 Task: Research Airbnb properties in Art Khwajah, Afghanistan from 9th December, 2023 to 16th December, 2023 for 2 adults, 1 child.2 bedrooms having 2 beds and 1 bathroom. Property type can be flat. Amenities needed is kitchen. Look for 4 properties as per requirement.
Action: Mouse moved to (508, 68)
Screenshot: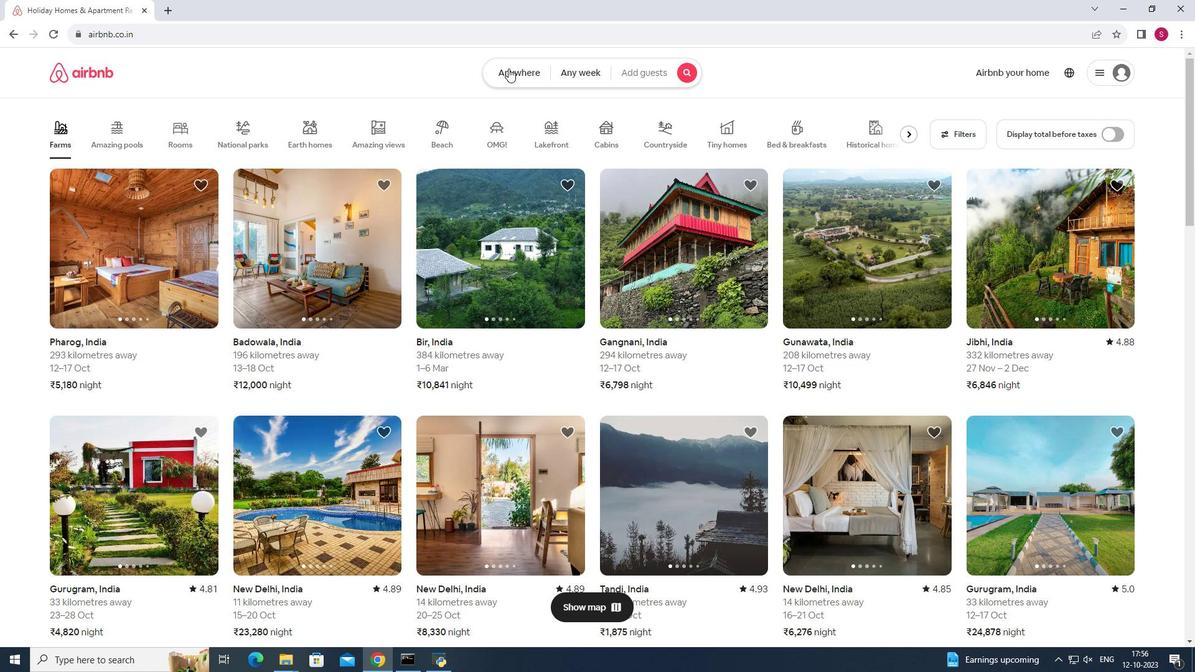 
Action: Mouse pressed left at (508, 68)
Screenshot: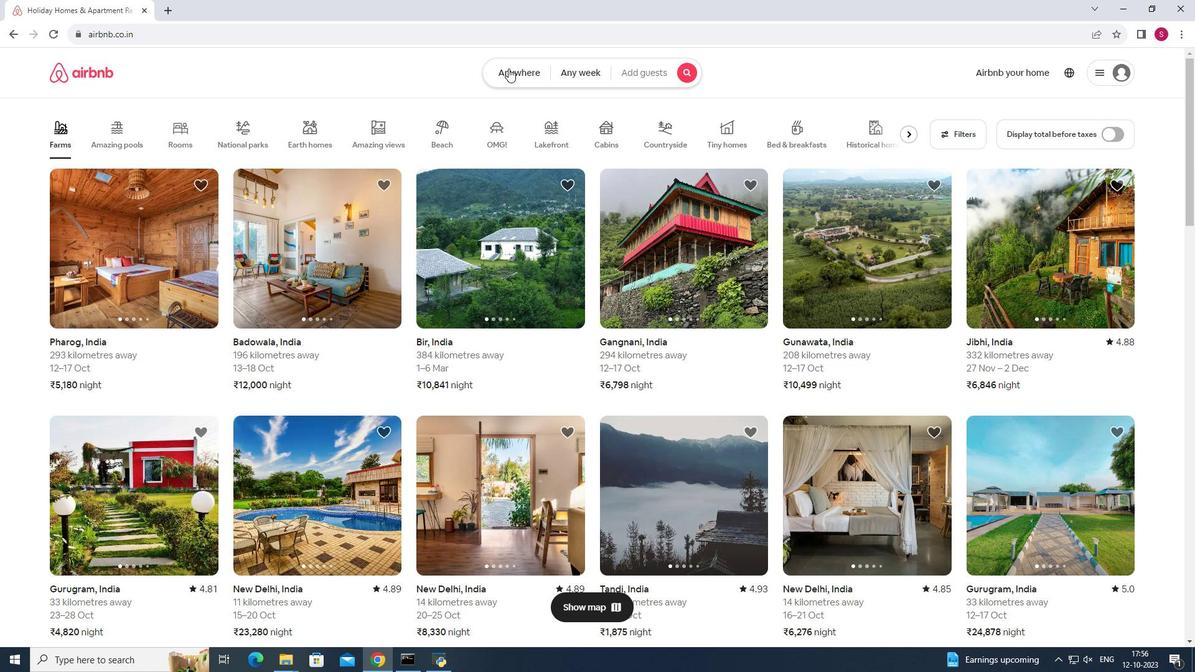 
Action: Mouse moved to (440, 113)
Screenshot: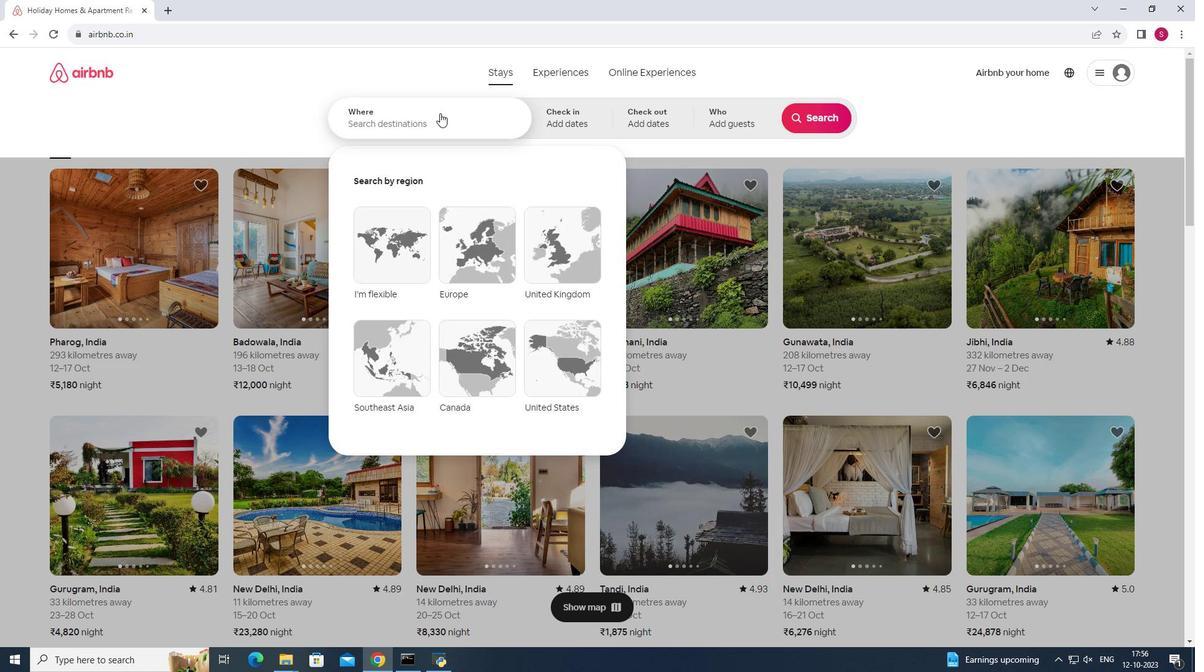 
Action: Mouse pressed left at (440, 113)
Screenshot: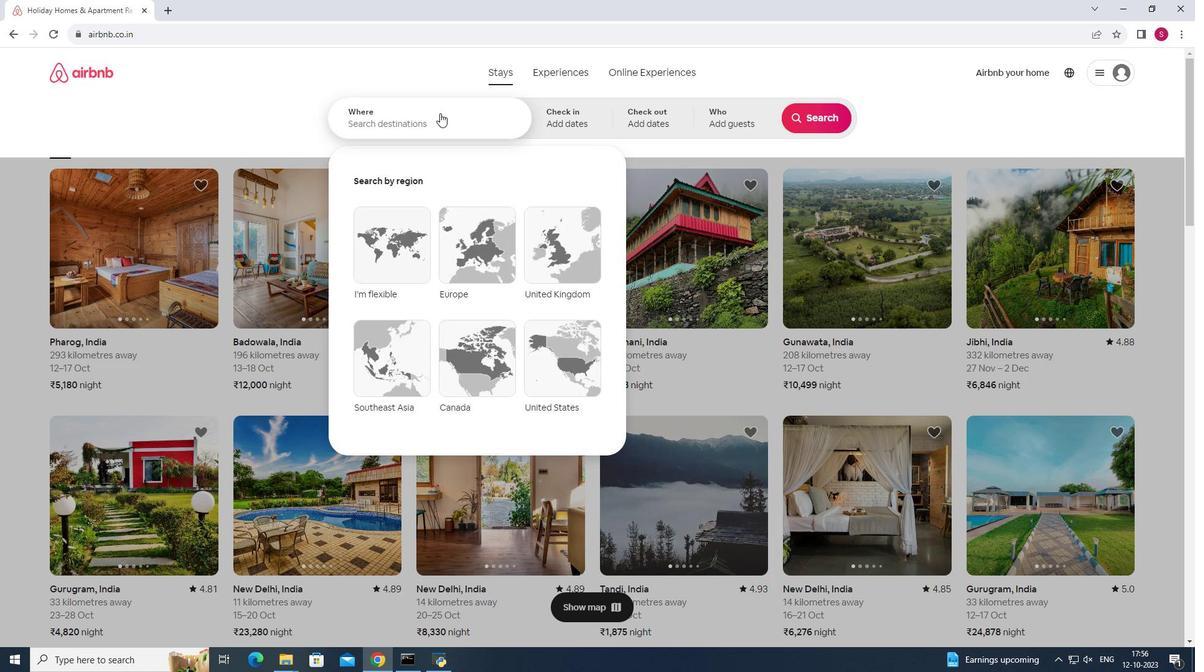 
Action: Mouse moved to (439, 115)
Screenshot: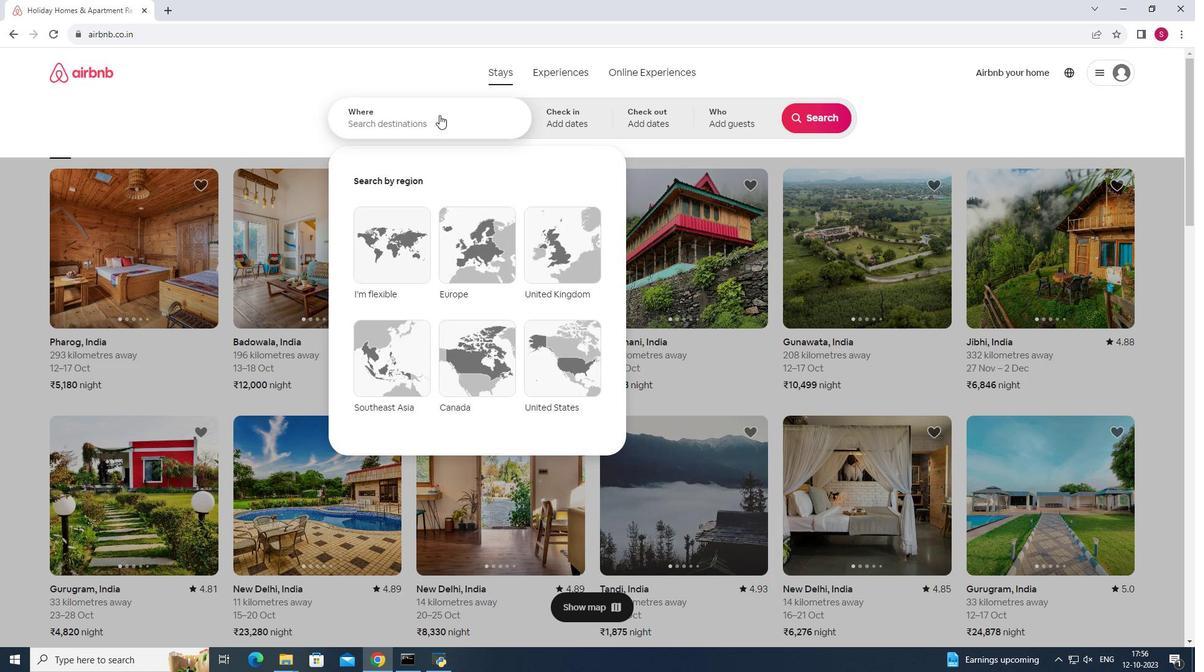 
Action: Key pressed <Key.shift><Key.shift><Key.shift><Key.shift><Key.shift><Key.shift>Art<Key.space><Key.shift>Khwajah,<Key.shift><Key.space>Af<Key.backspace>g<Key.backspace>fghanistan<Key.enter>
Screenshot: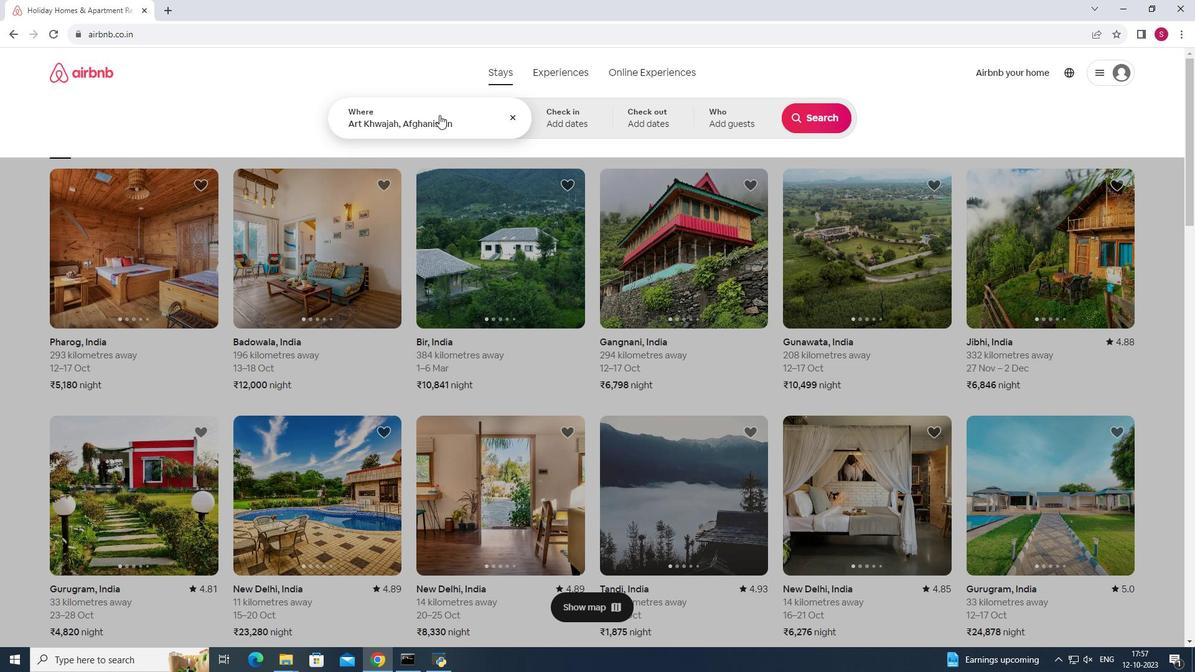 
Action: Mouse moved to (821, 222)
Screenshot: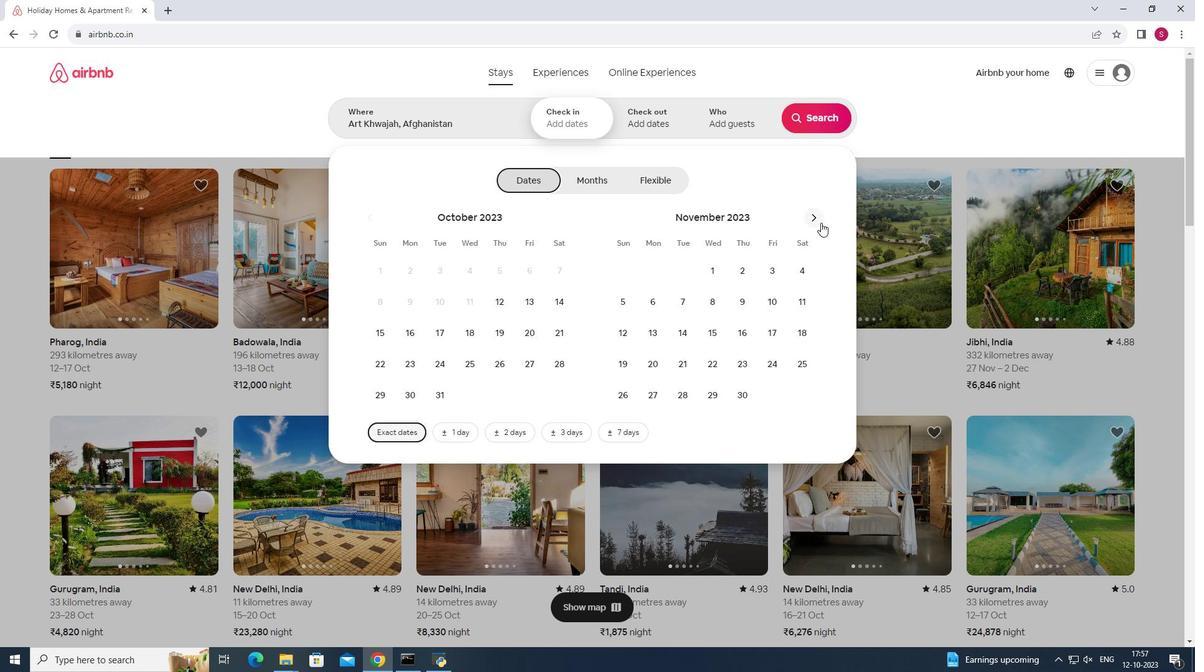 
Action: Mouse pressed left at (821, 222)
Screenshot: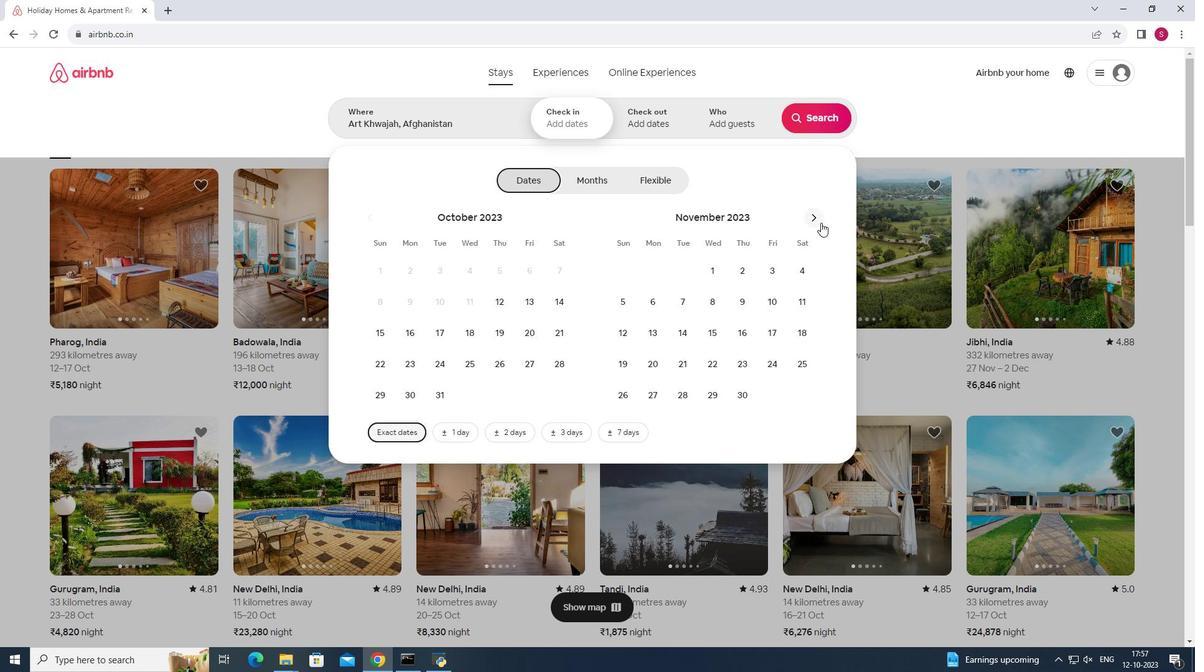 
Action: Mouse moved to (804, 308)
Screenshot: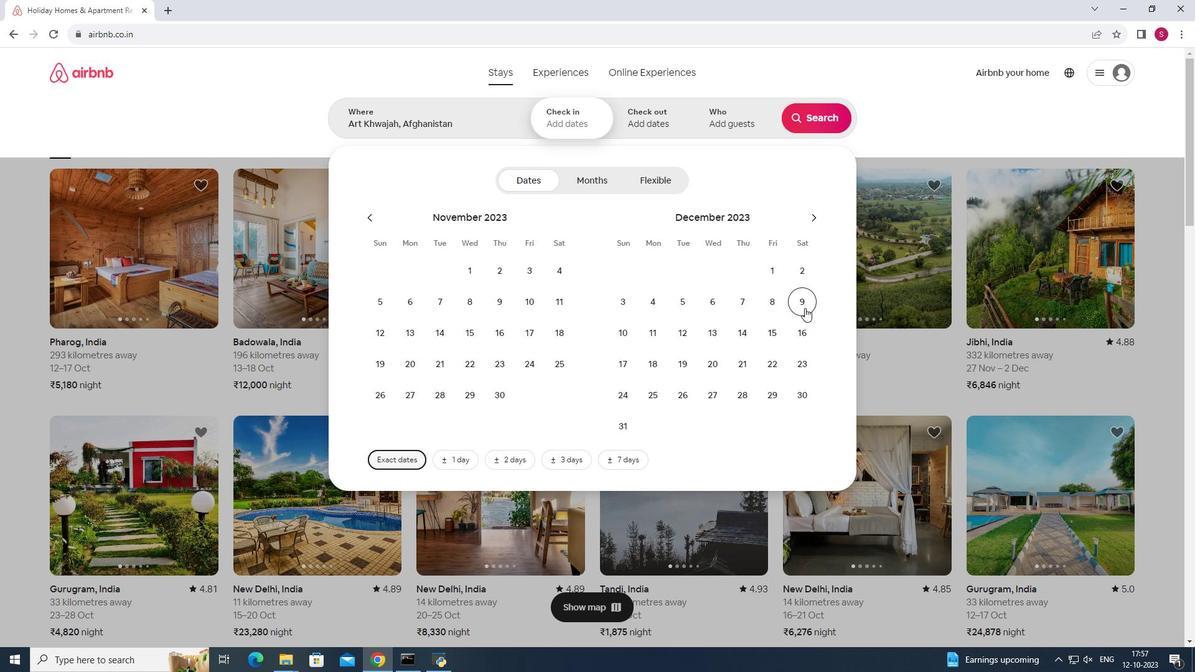 
Action: Mouse pressed left at (804, 308)
Screenshot: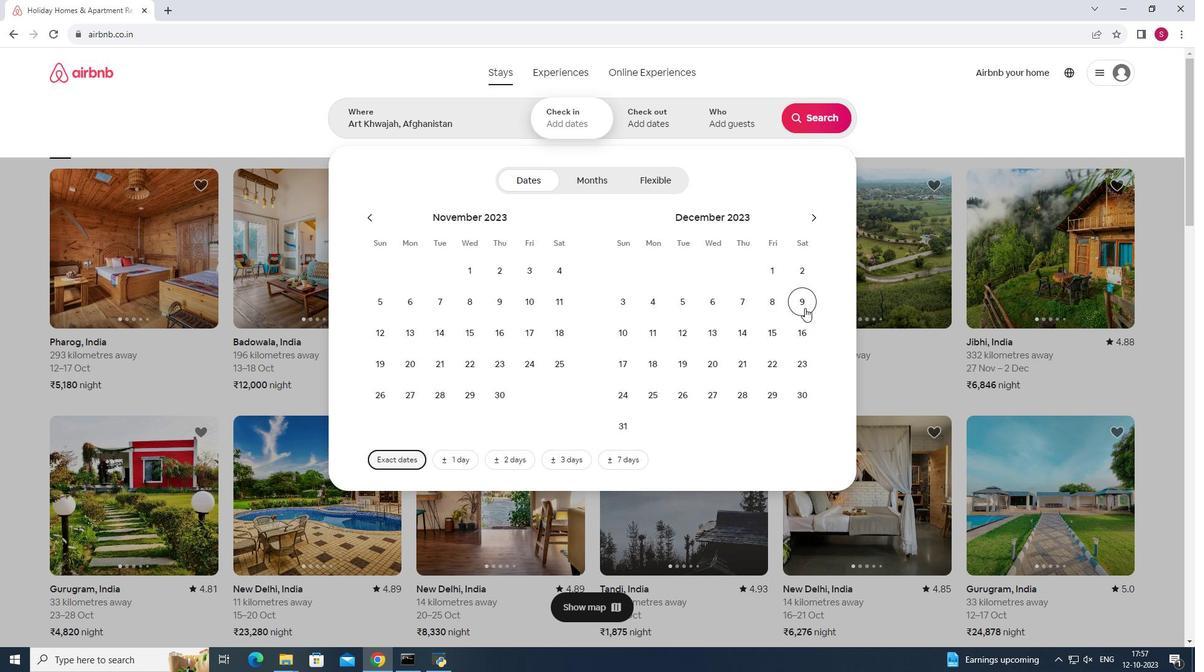 
Action: Mouse moved to (809, 336)
Screenshot: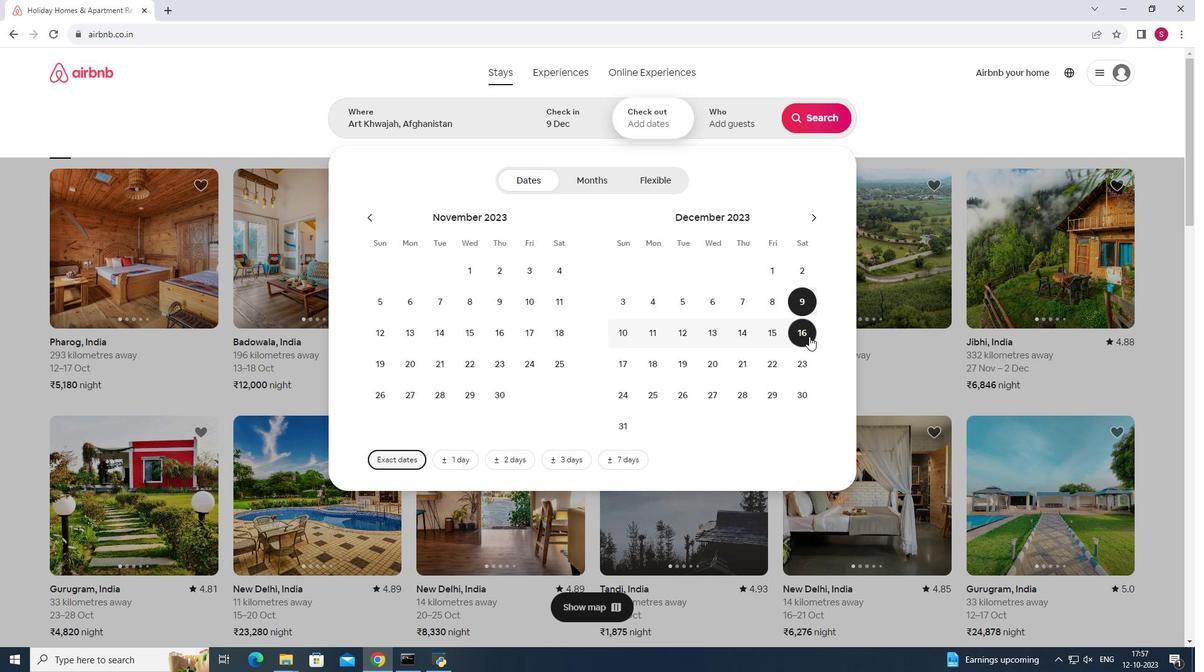 
Action: Mouse pressed left at (809, 336)
Screenshot: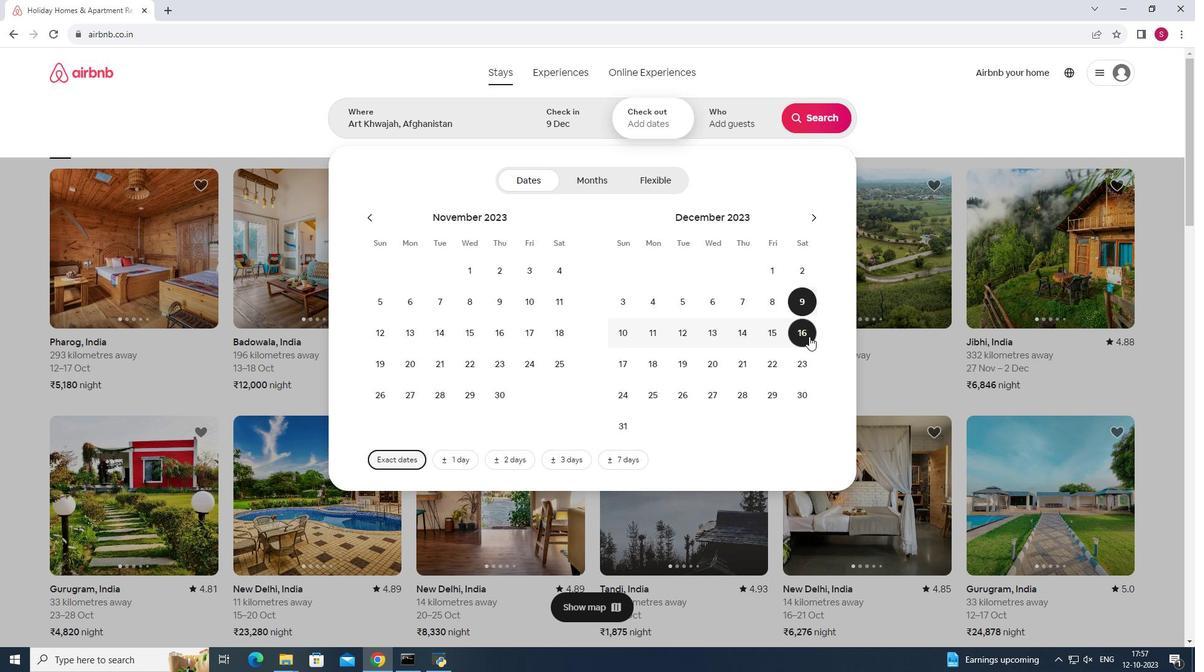 
Action: Mouse moved to (735, 113)
Screenshot: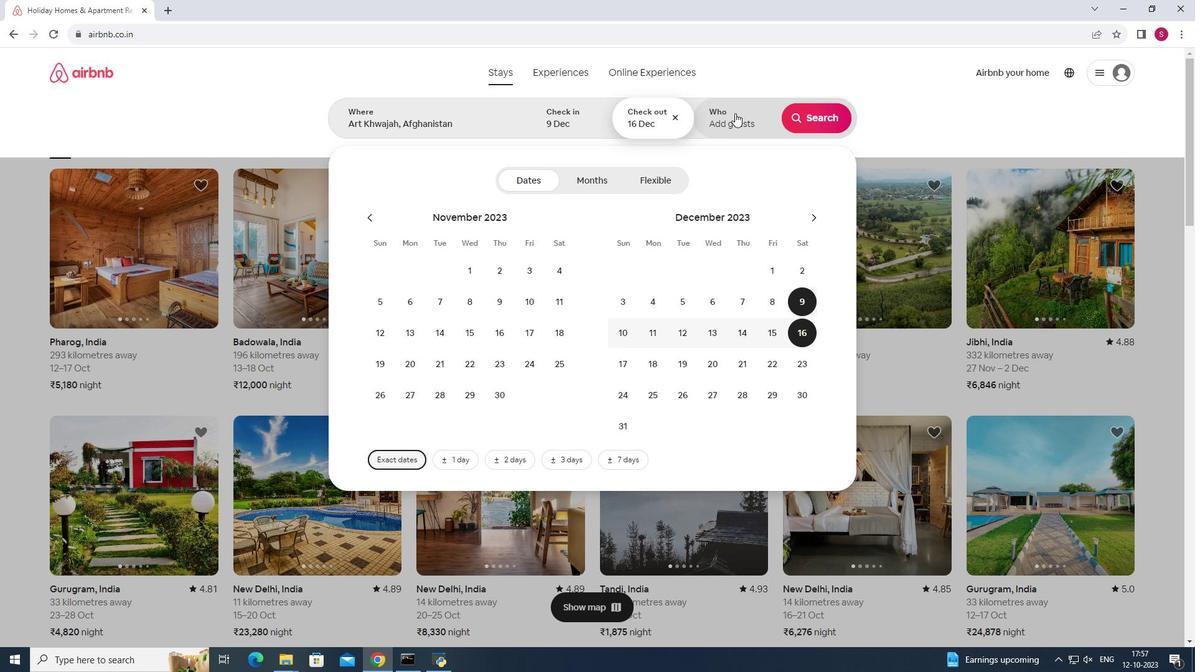 
Action: Mouse pressed left at (735, 113)
Screenshot: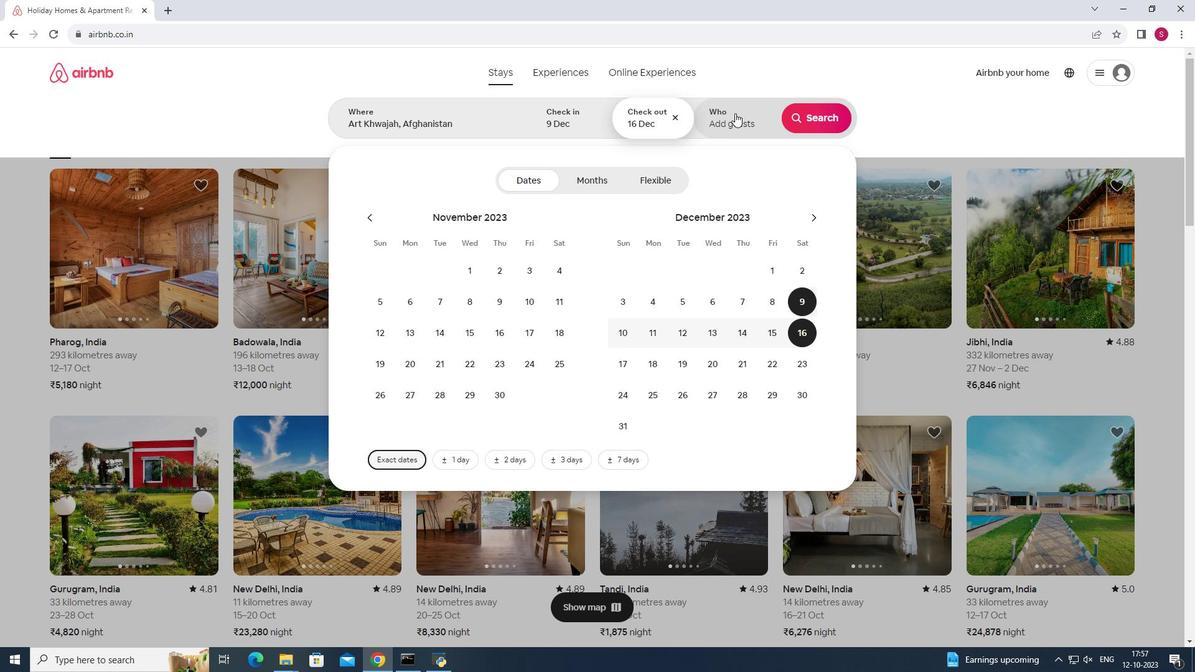 
Action: Mouse moved to (820, 181)
Screenshot: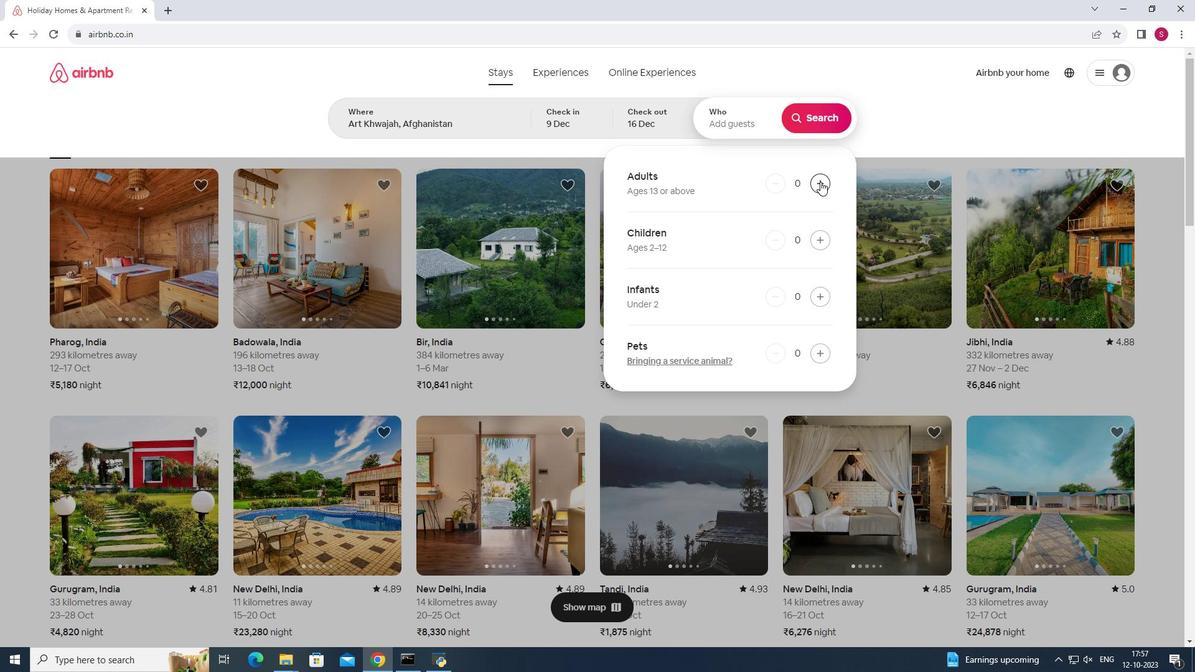 
Action: Mouse pressed left at (820, 181)
Screenshot: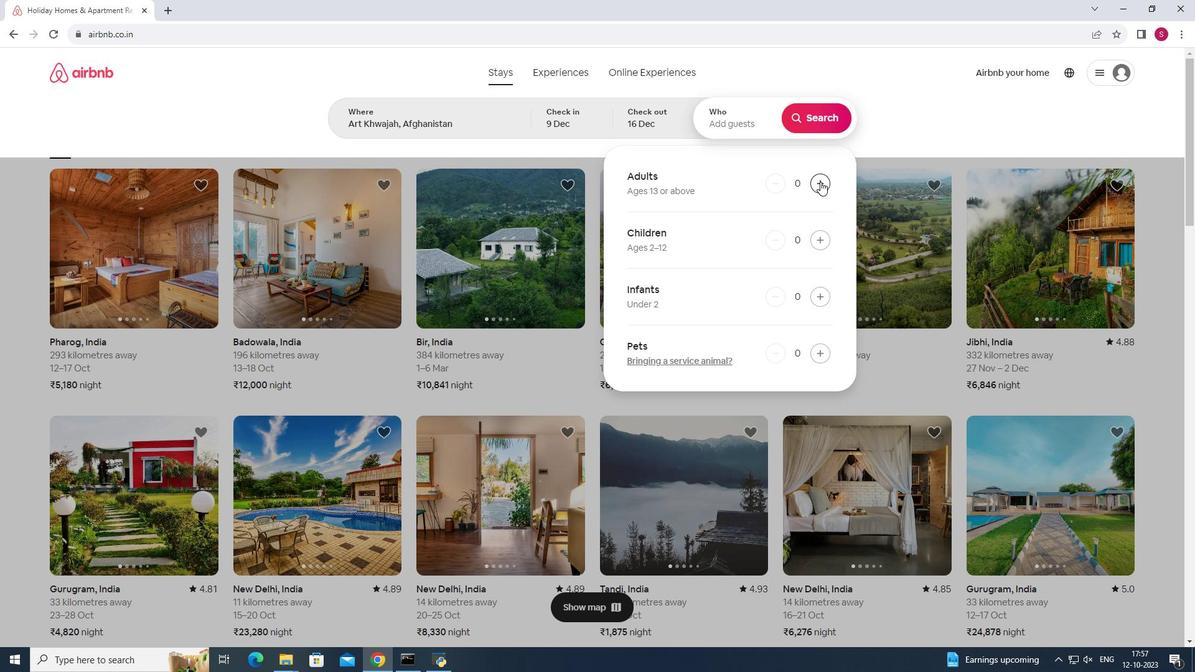 
Action: Mouse pressed left at (820, 181)
Screenshot: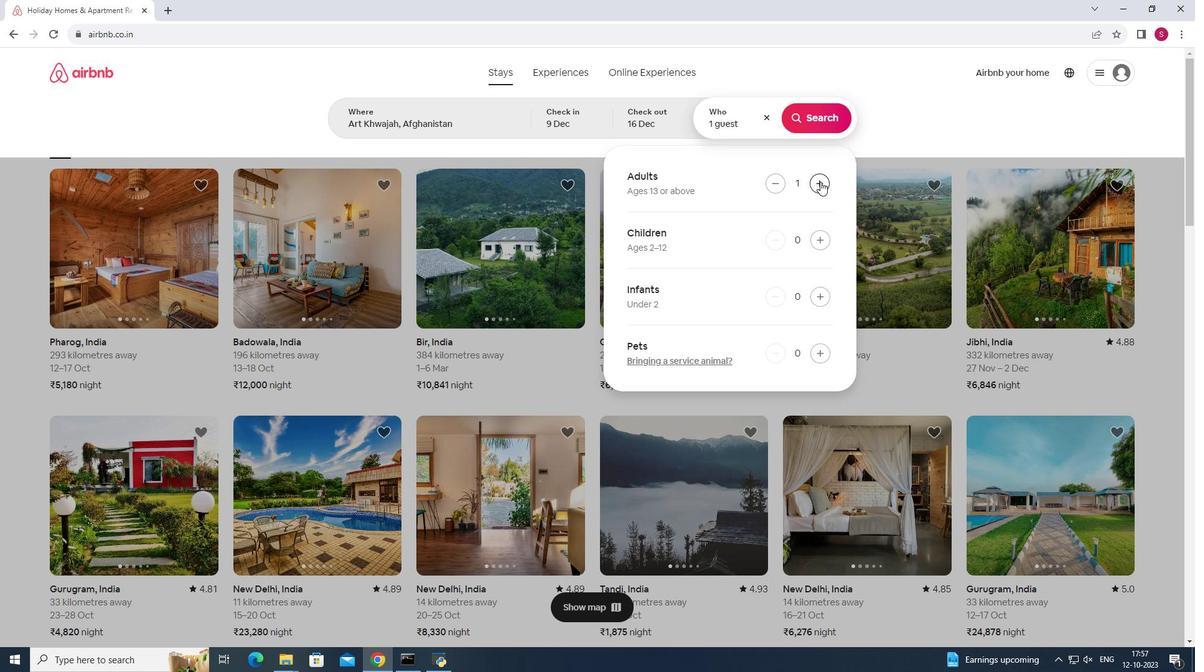 
Action: Mouse moved to (819, 242)
Screenshot: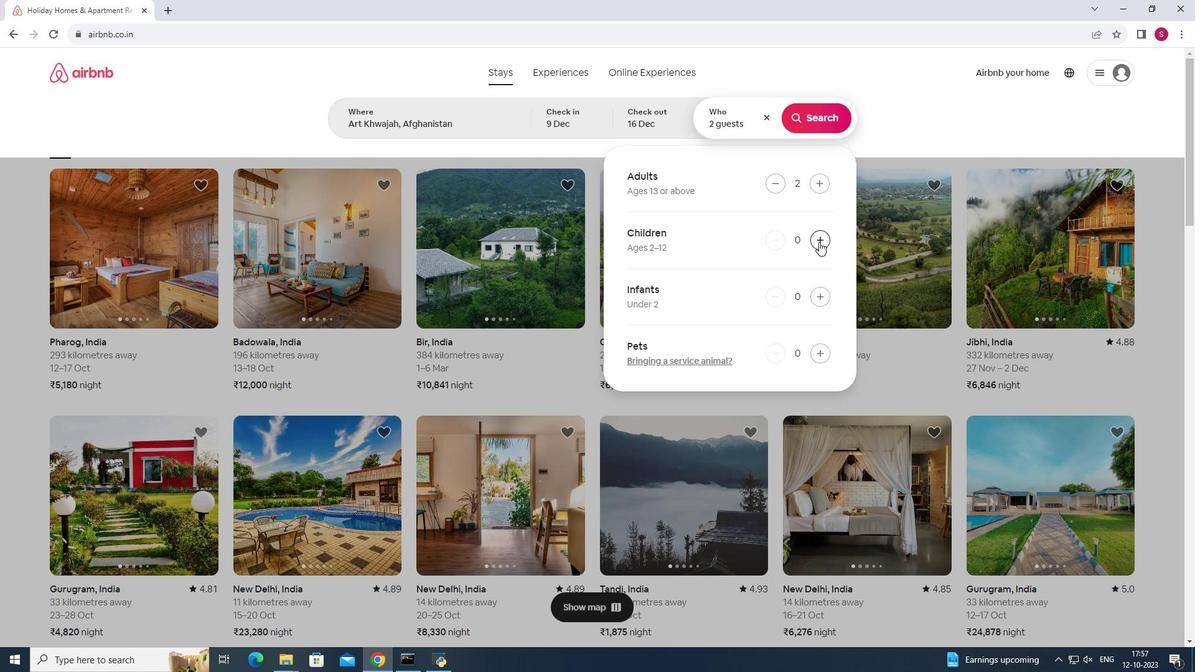 
Action: Mouse pressed left at (819, 242)
Screenshot: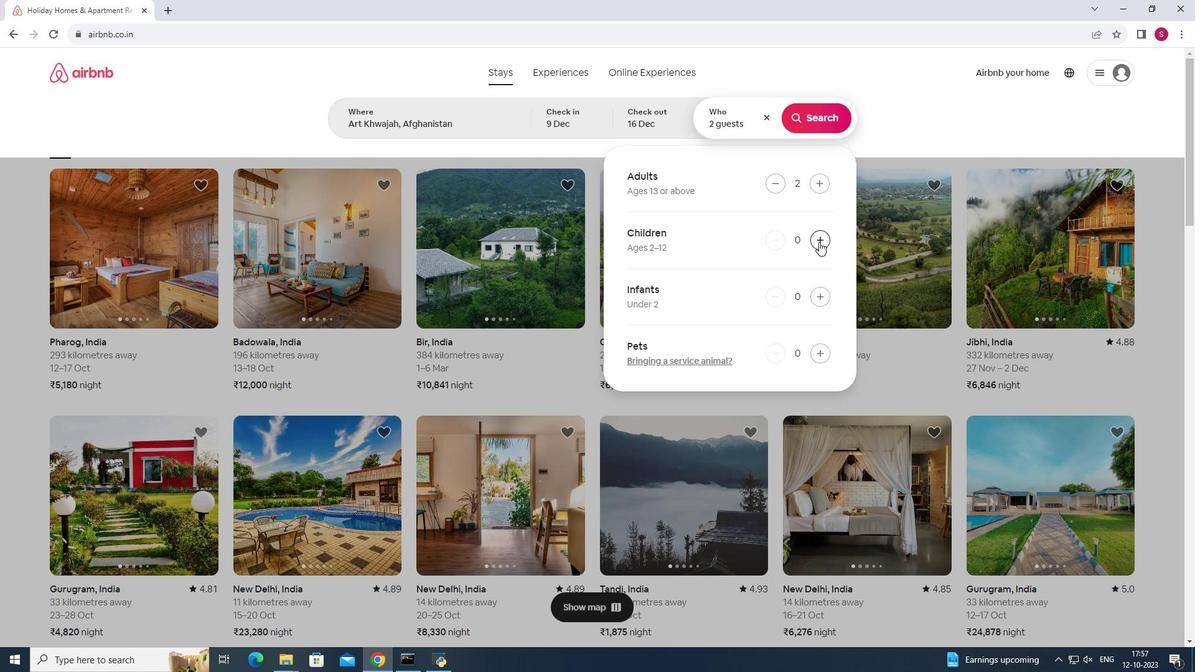 
Action: Mouse moved to (833, 124)
Screenshot: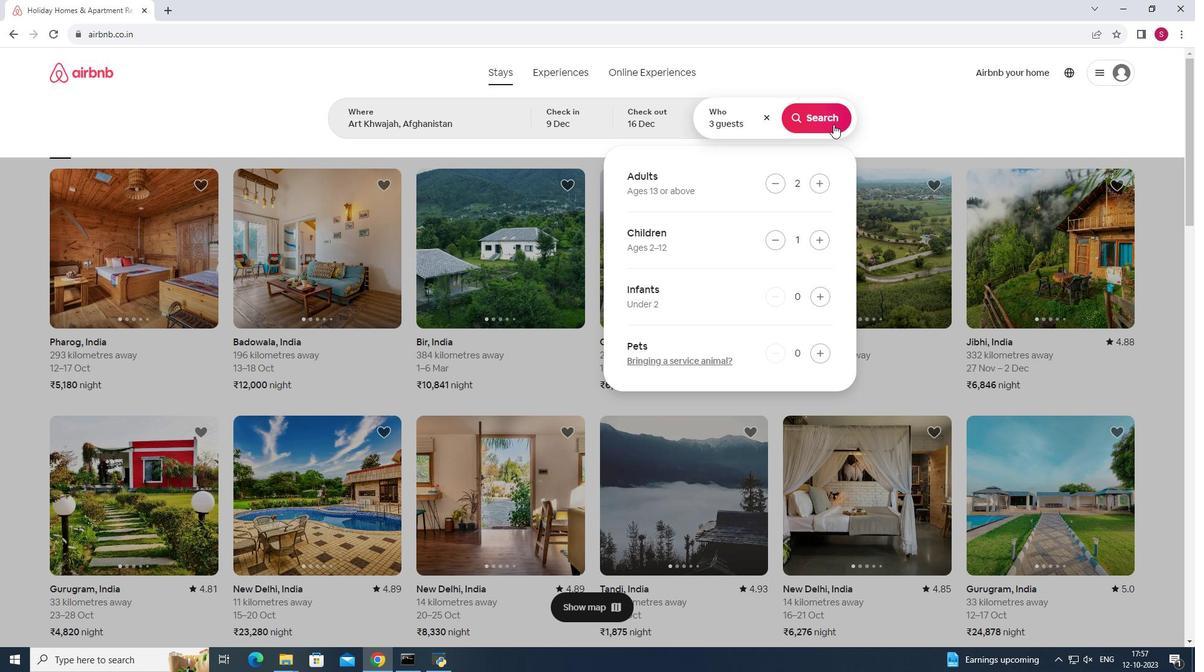 
Action: Mouse pressed left at (833, 124)
Screenshot: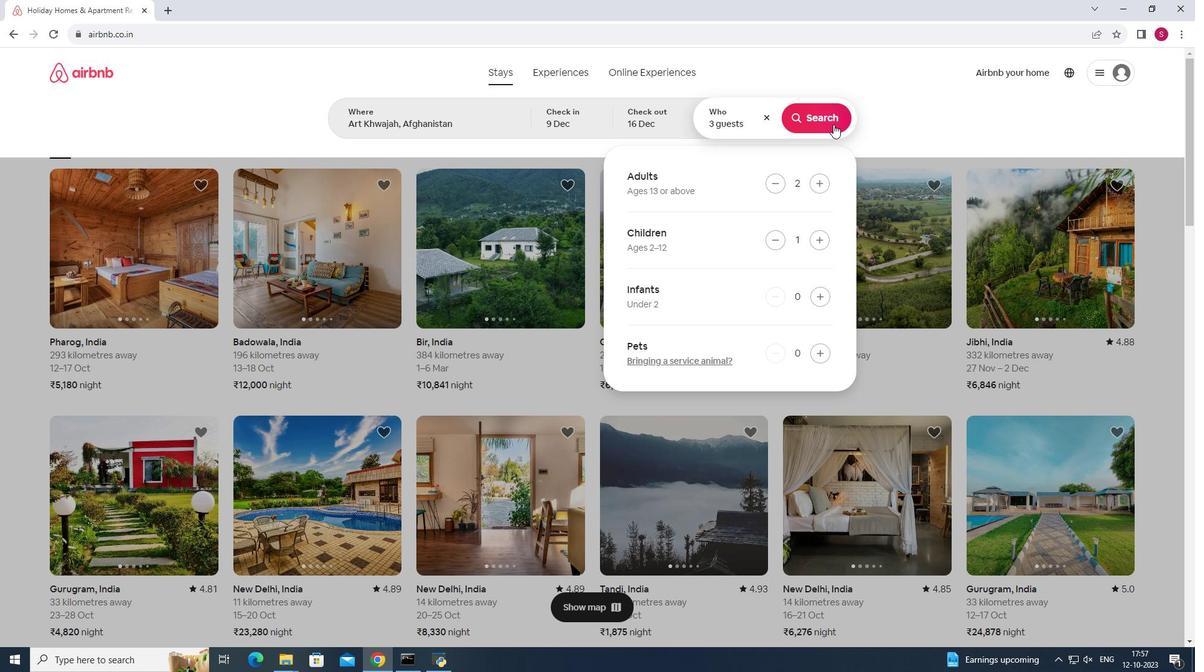
Action: Mouse moved to (989, 126)
Screenshot: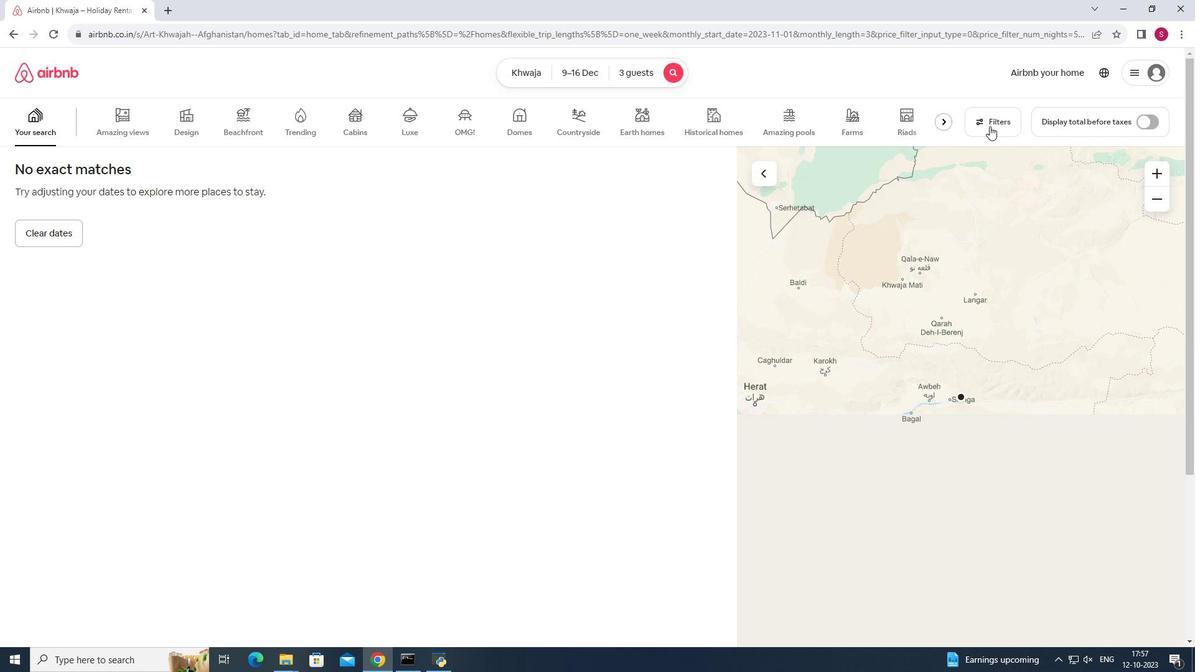 
Action: Mouse pressed left at (989, 126)
Screenshot: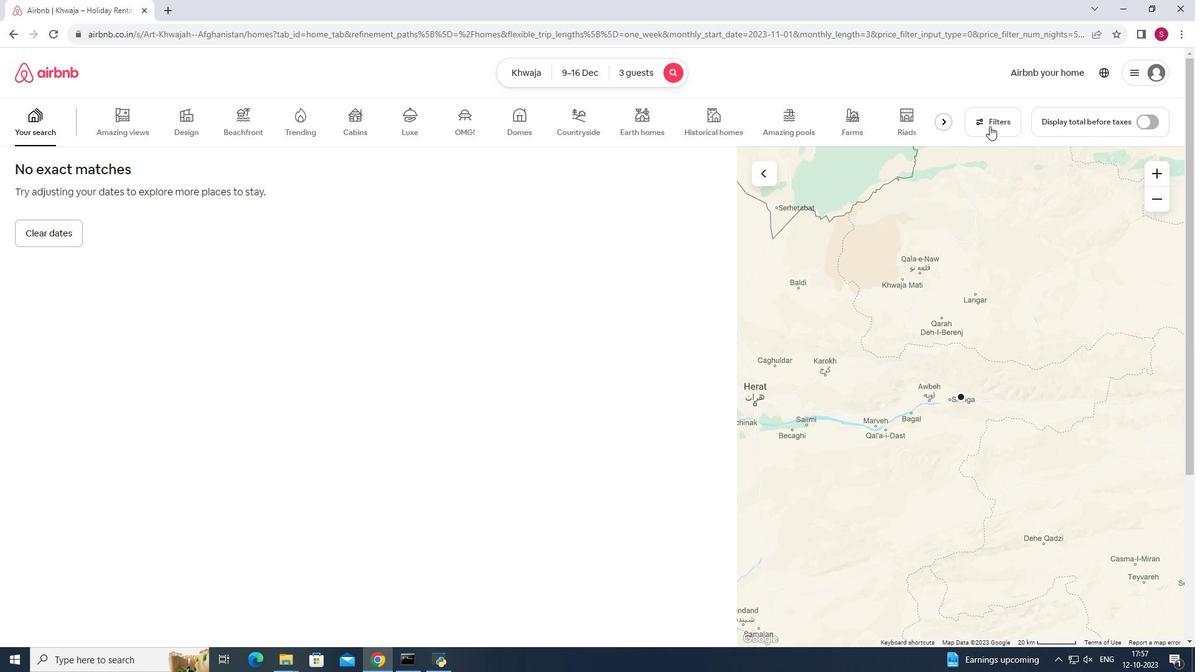 
Action: Mouse moved to (643, 305)
Screenshot: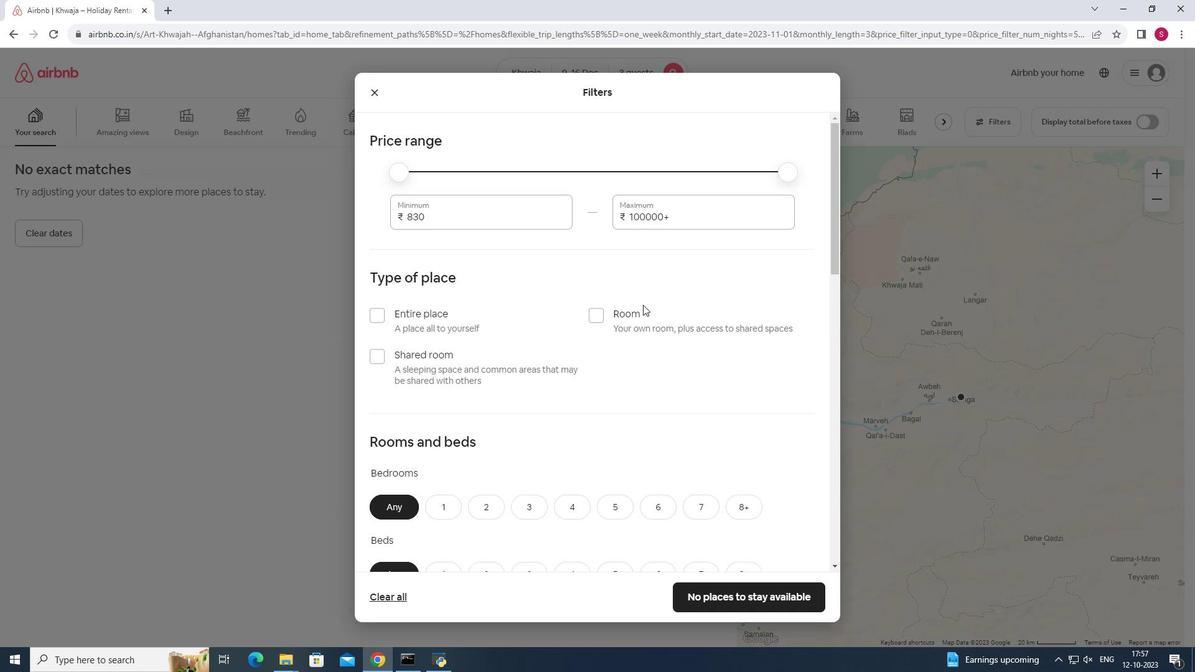 
Action: Mouse scrolled (643, 304) with delta (0, 0)
Screenshot: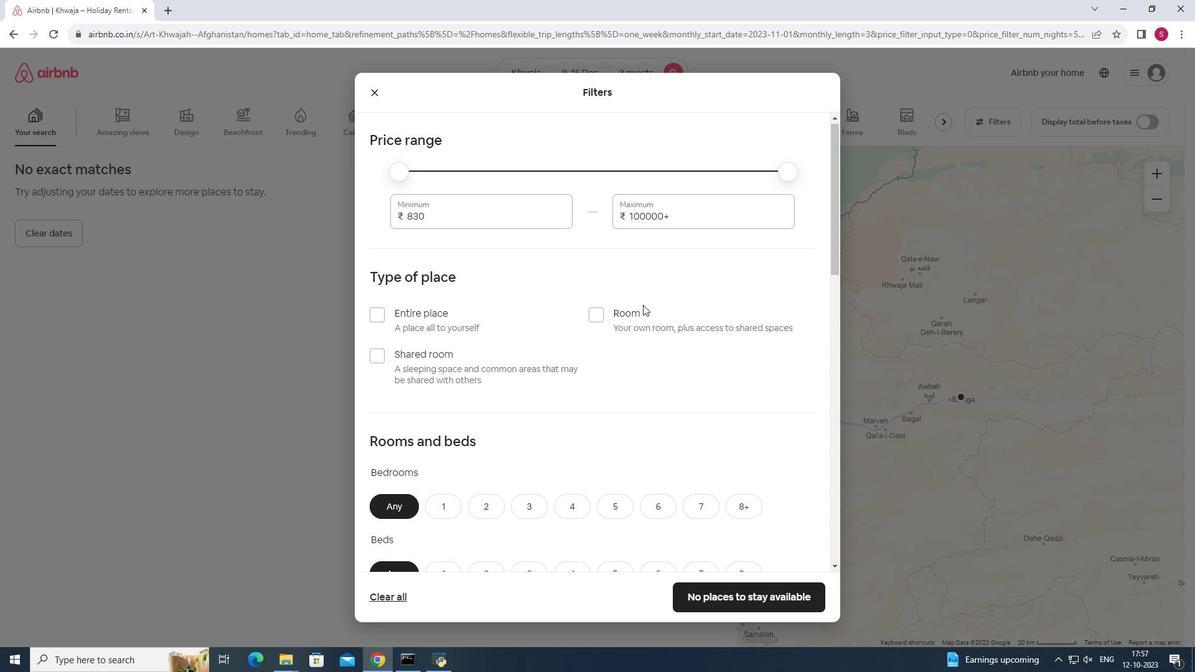 
Action: Mouse scrolled (643, 304) with delta (0, 0)
Screenshot: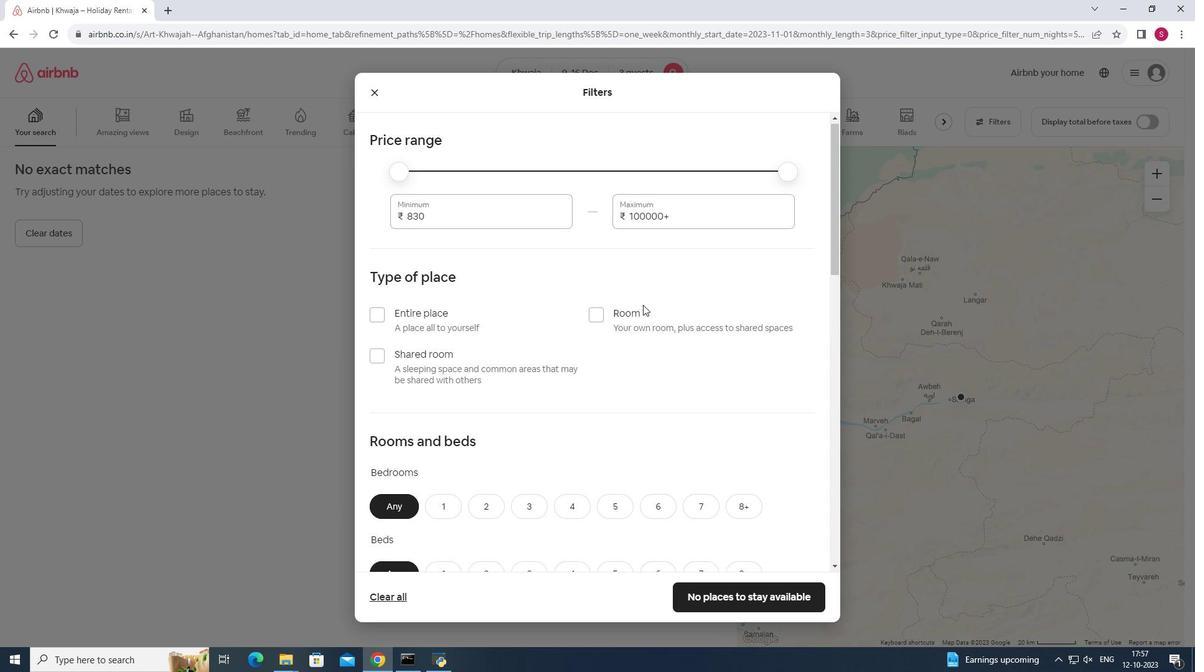 
Action: Mouse scrolled (643, 304) with delta (0, 0)
Screenshot: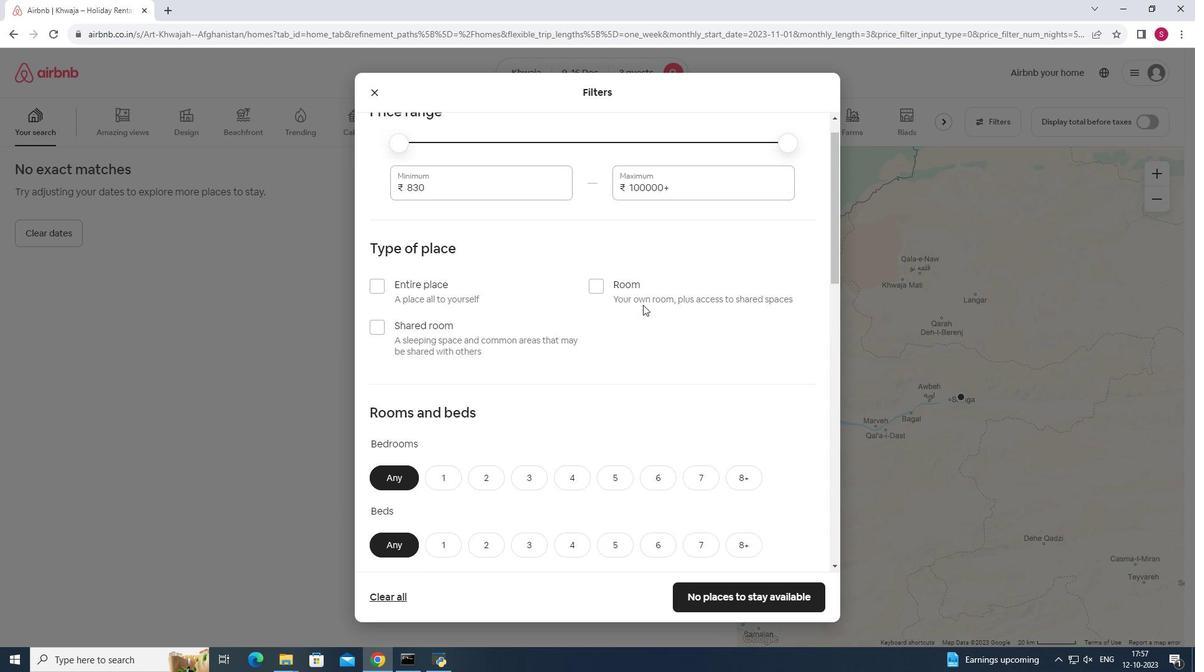 
Action: Mouse scrolled (643, 304) with delta (0, 0)
Screenshot: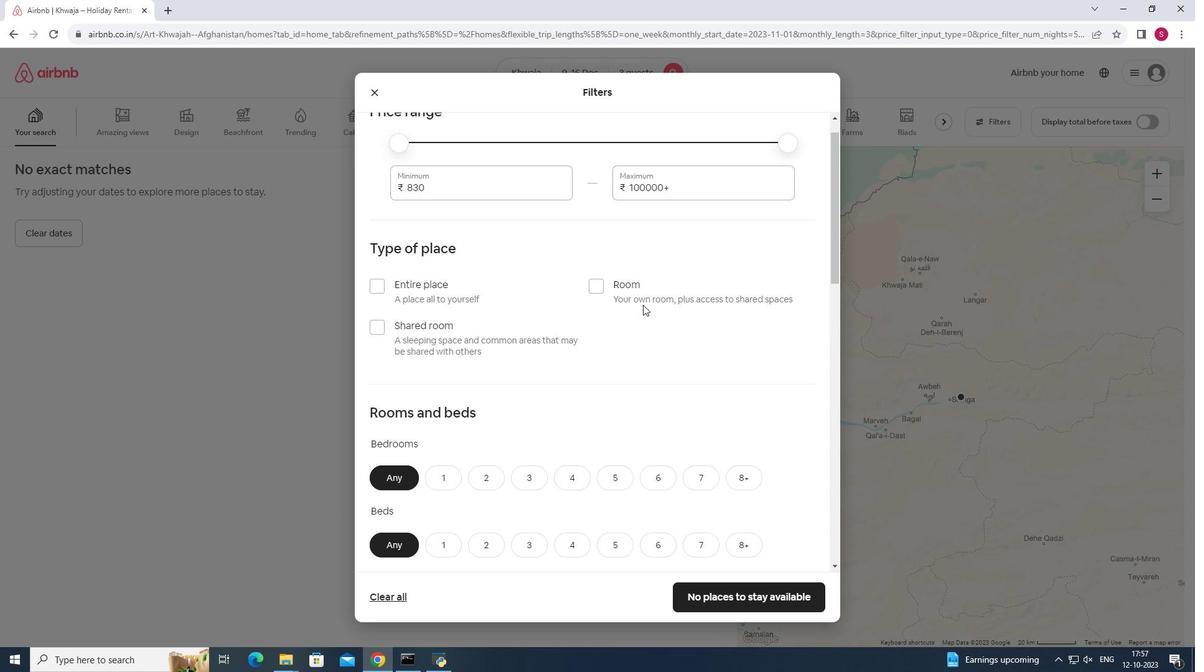 
Action: Mouse scrolled (643, 304) with delta (0, 0)
Screenshot: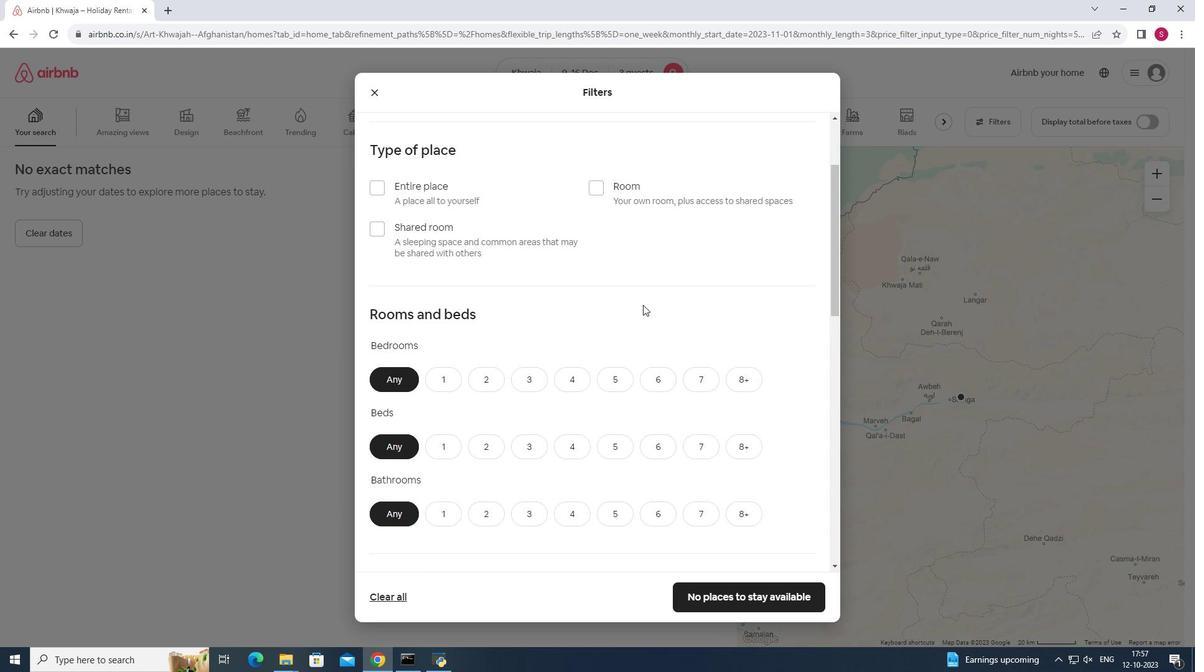 
Action: Mouse moved to (482, 198)
Screenshot: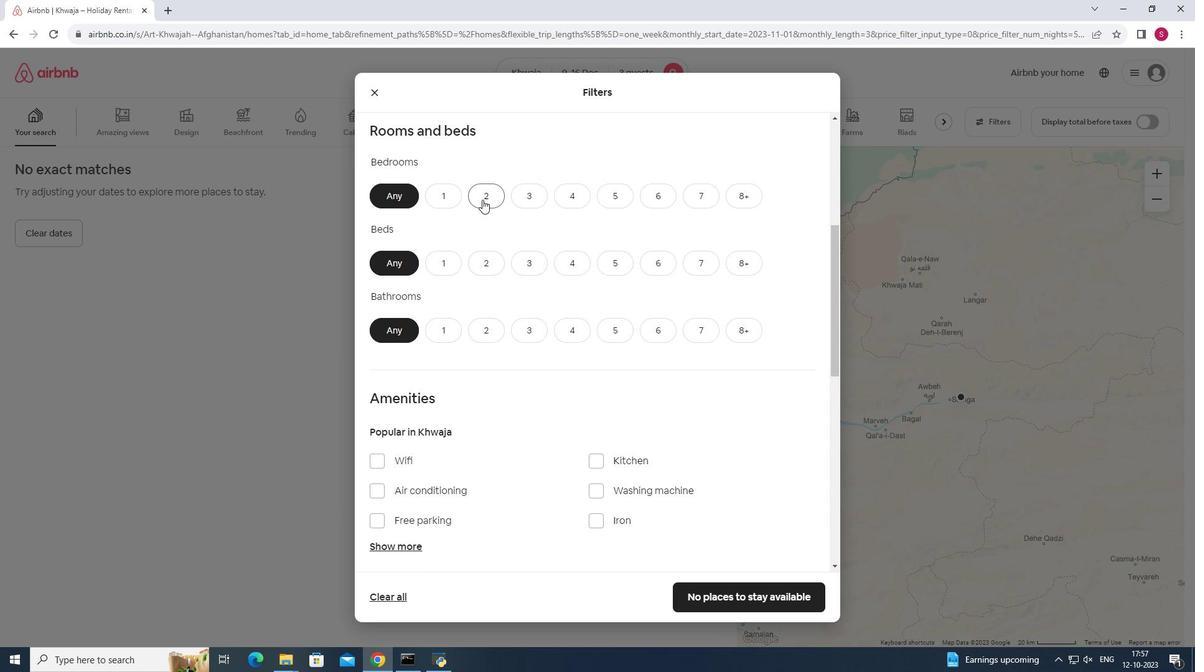
Action: Mouse pressed left at (482, 198)
Screenshot: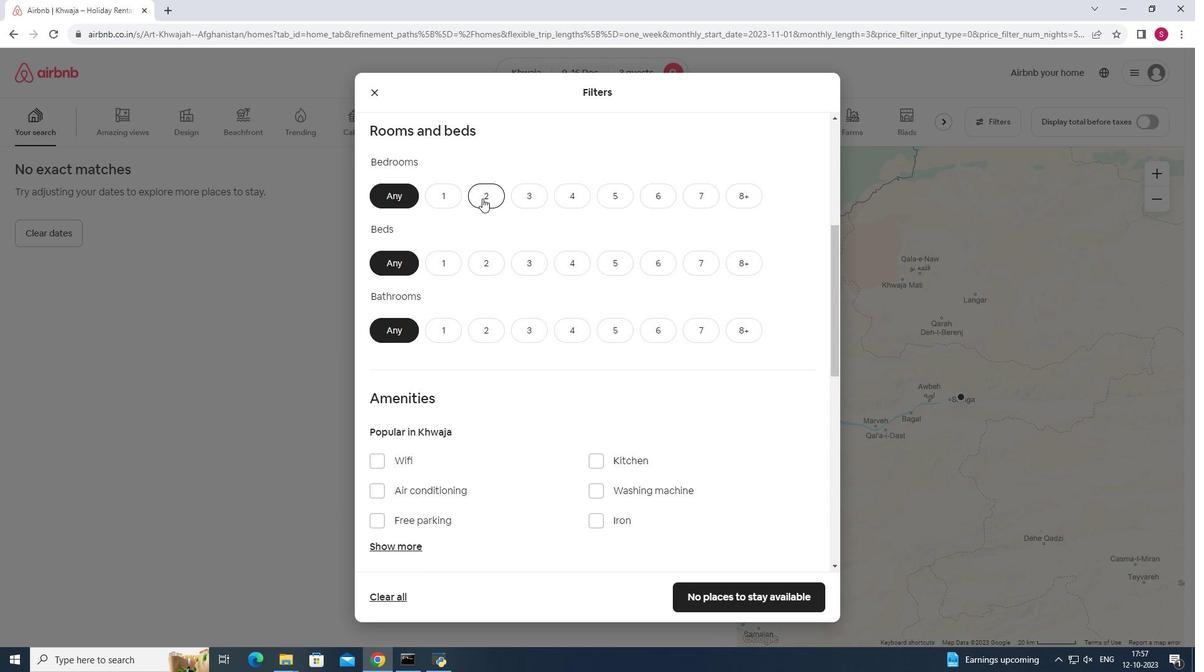 
Action: Mouse moved to (489, 263)
Screenshot: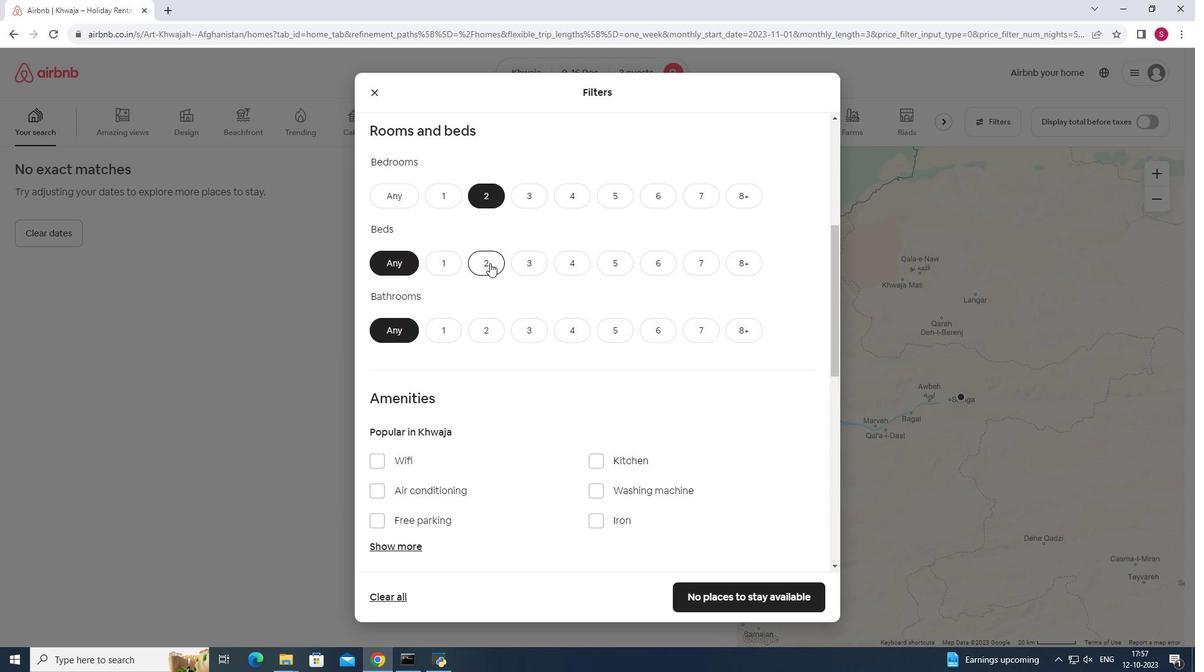 
Action: Mouse pressed left at (489, 263)
Screenshot: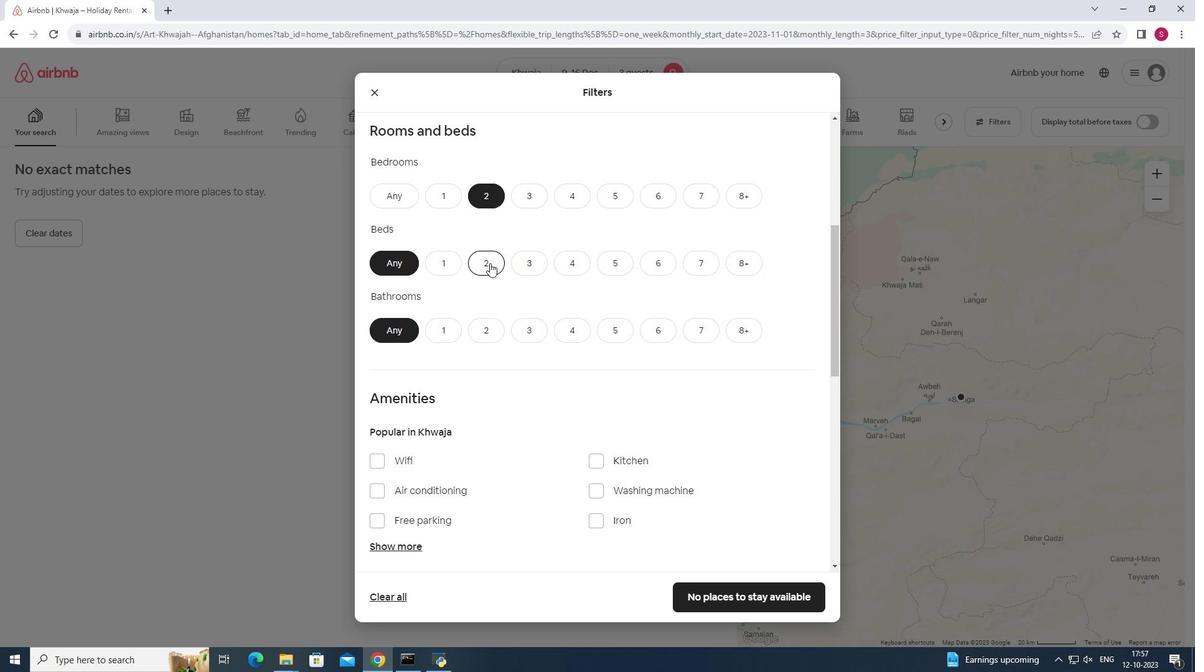 
Action: Mouse moved to (453, 335)
Screenshot: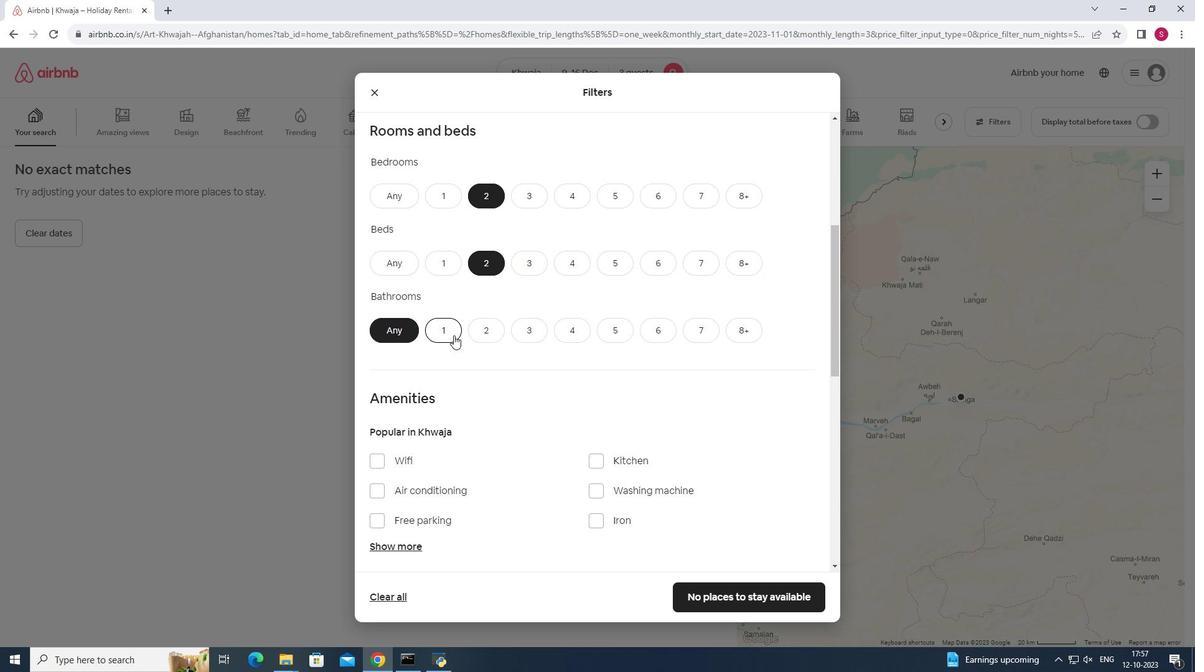 
Action: Mouse pressed left at (453, 335)
Screenshot: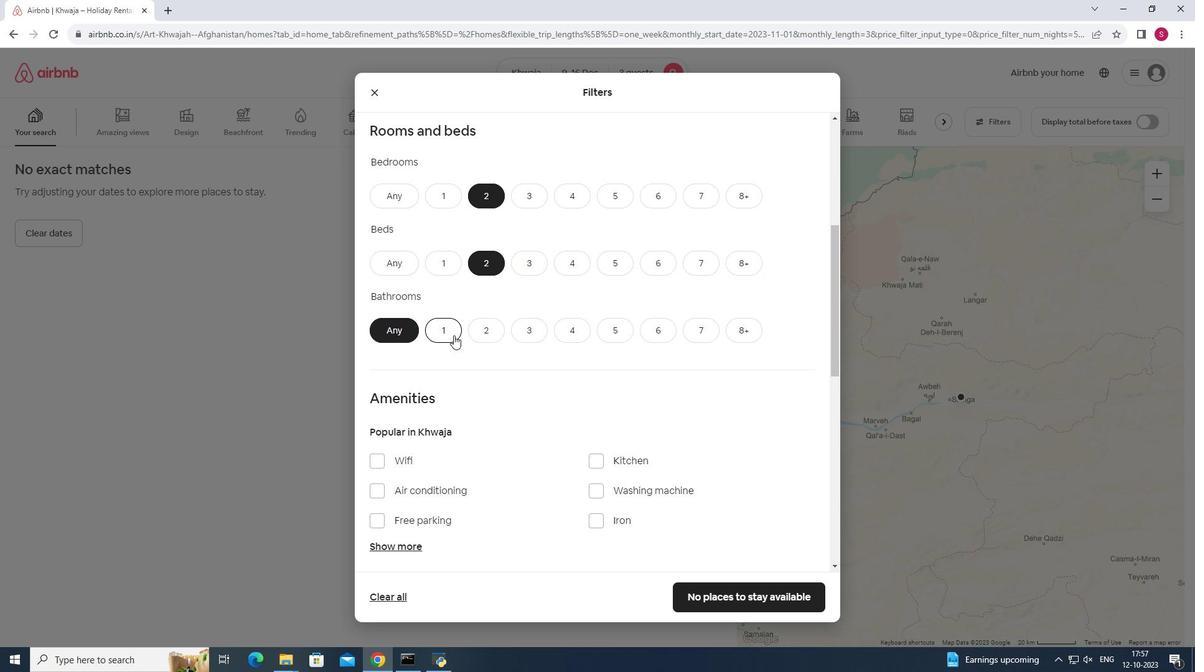
Action: Mouse moved to (457, 333)
Screenshot: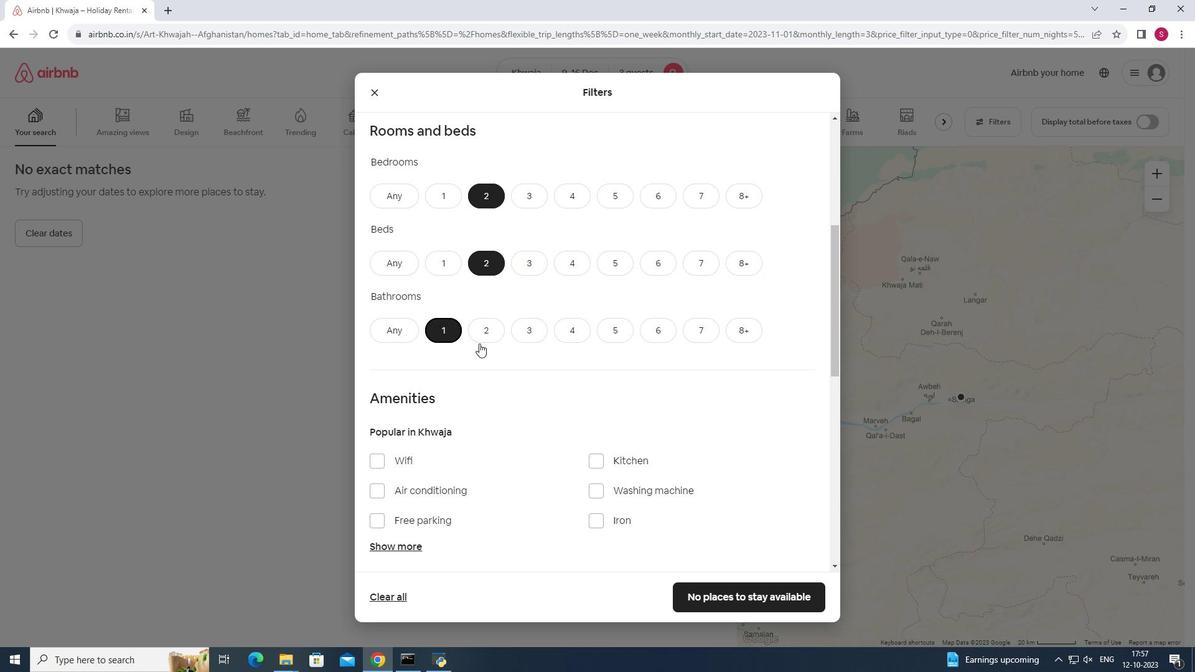 
Action: Mouse pressed left at (457, 333)
Screenshot: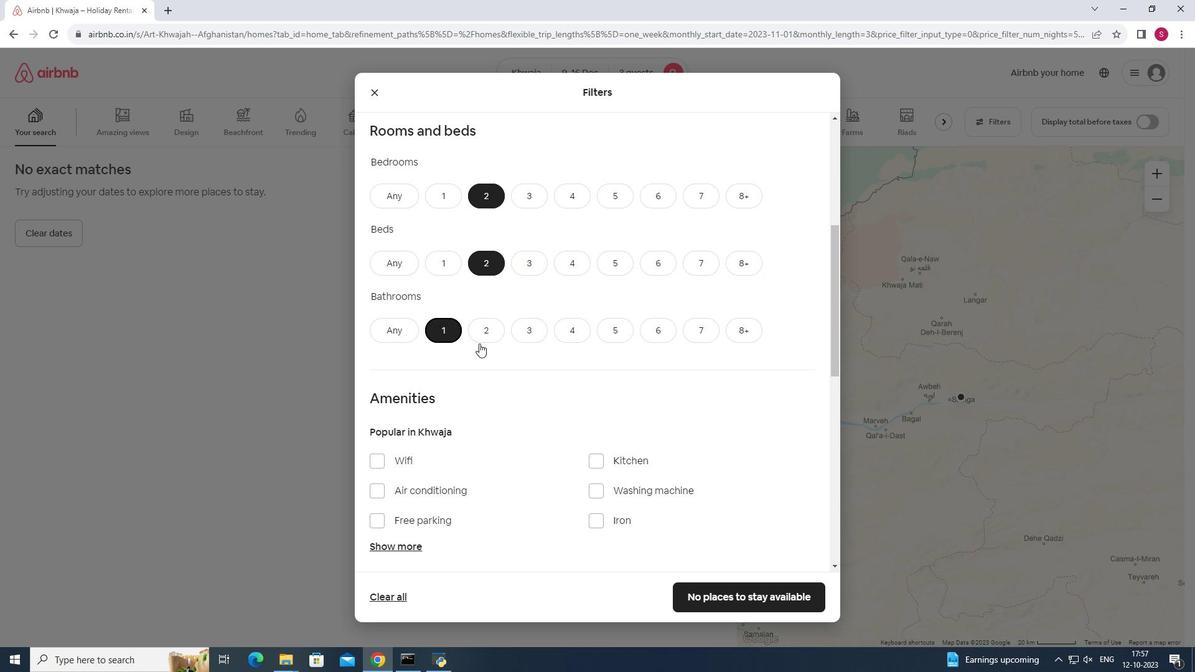 
Action: Mouse moved to (614, 383)
Screenshot: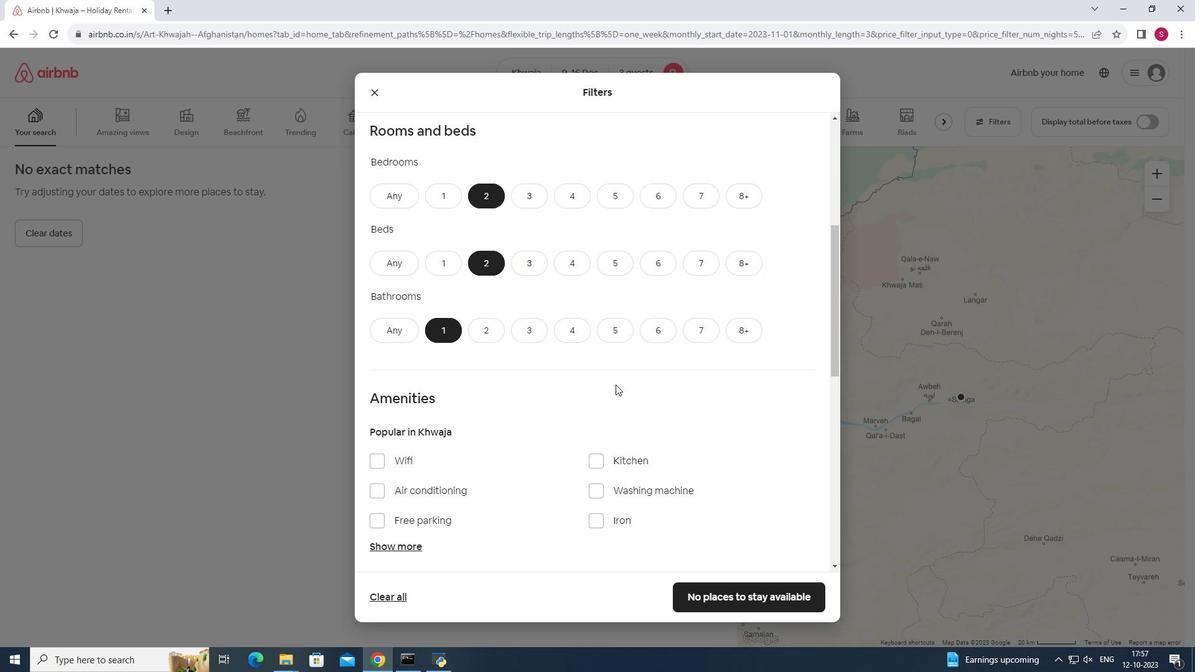 
Action: Mouse scrolled (614, 382) with delta (0, 0)
Screenshot: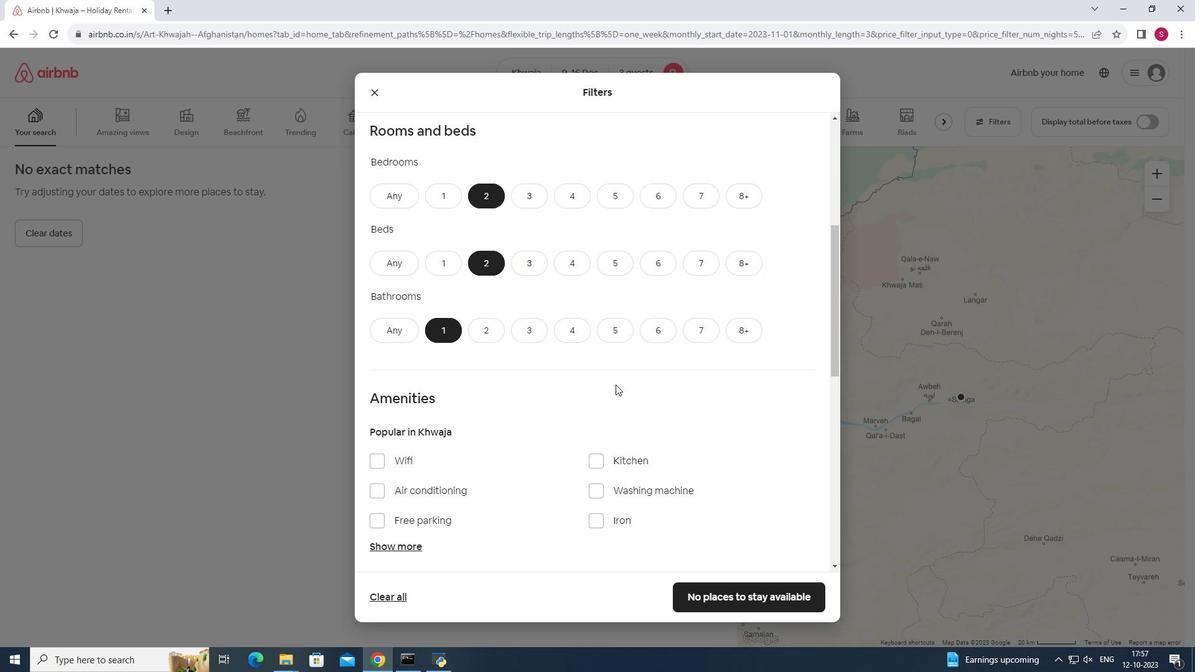 
Action: Mouse moved to (615, 384)
Screenshot: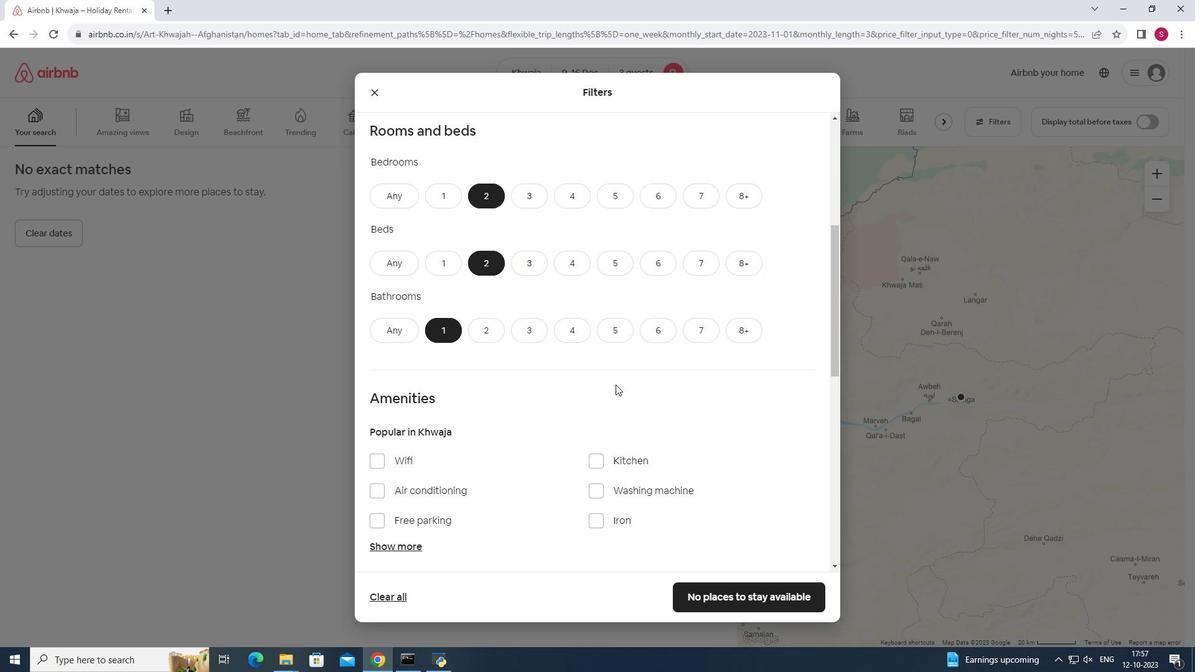 
Action: Mouse scrolled (615, 384) with delta (0, 0)
Screenshot: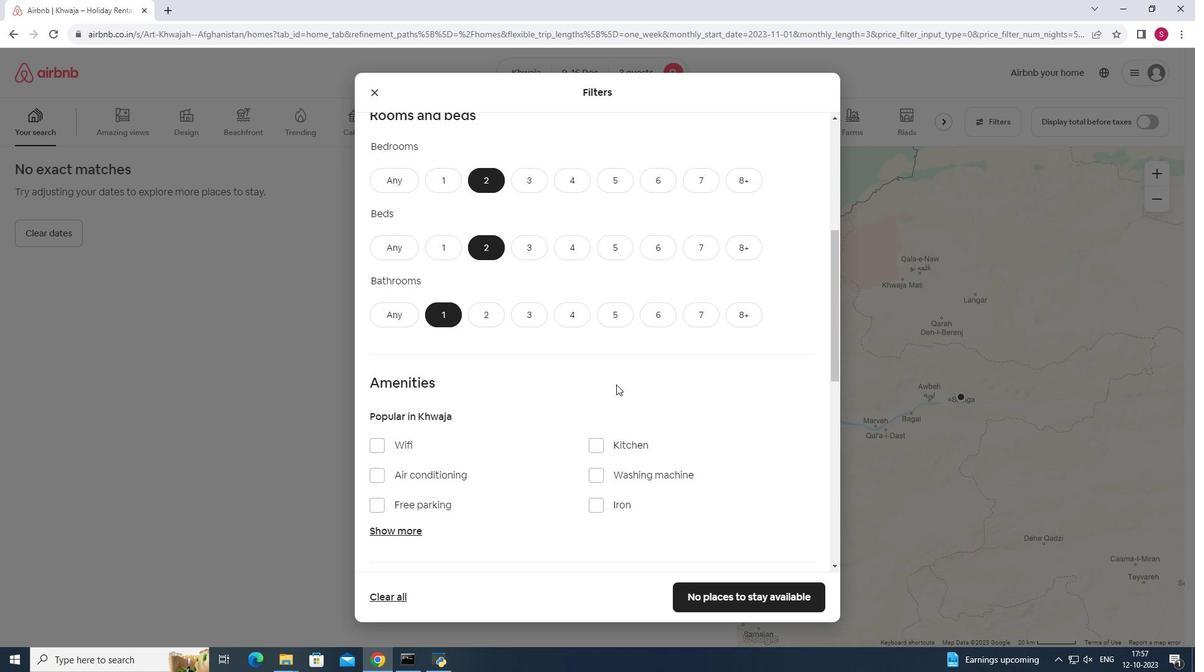 
Action: Mouse scrolled (615, 384) with delta (0, 0)
Screenshot: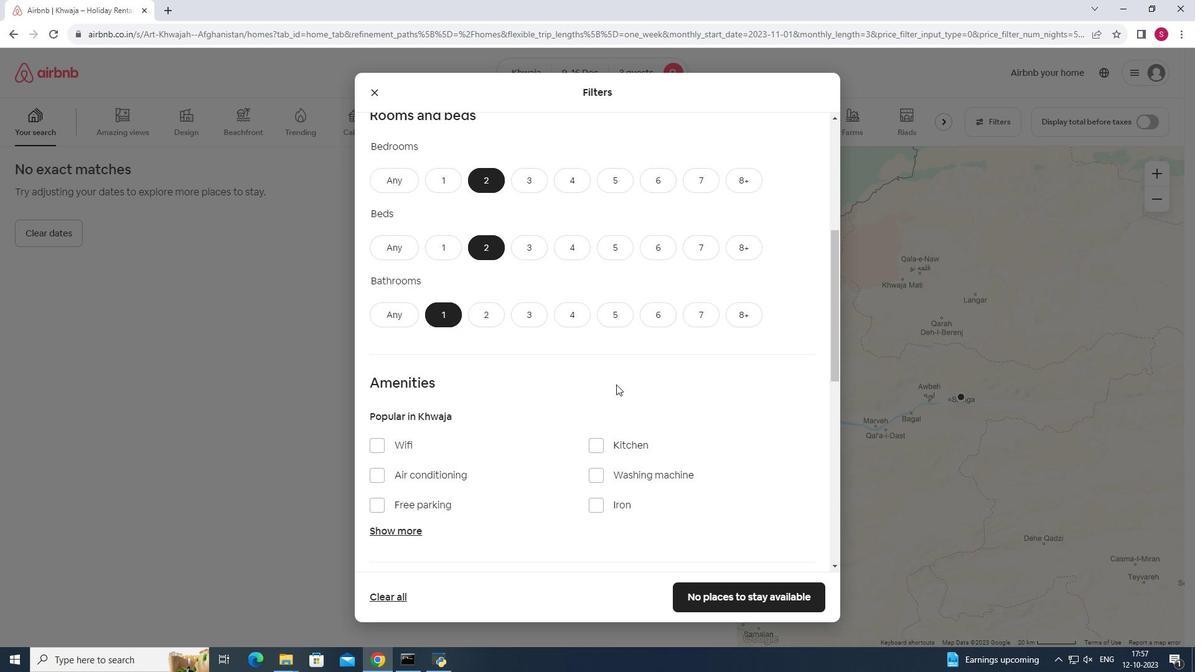 
Action: Mouse moved to (597, 273)
Screenshot: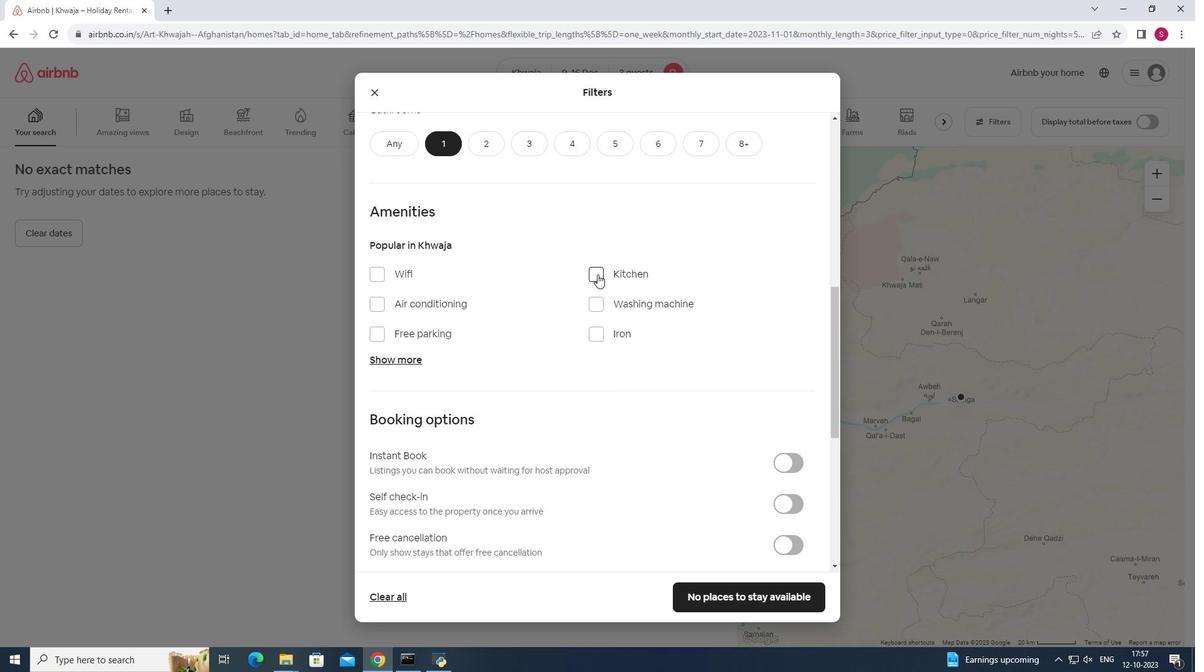 
Action: Mouse pressed left at (597, 273)
Screenshot: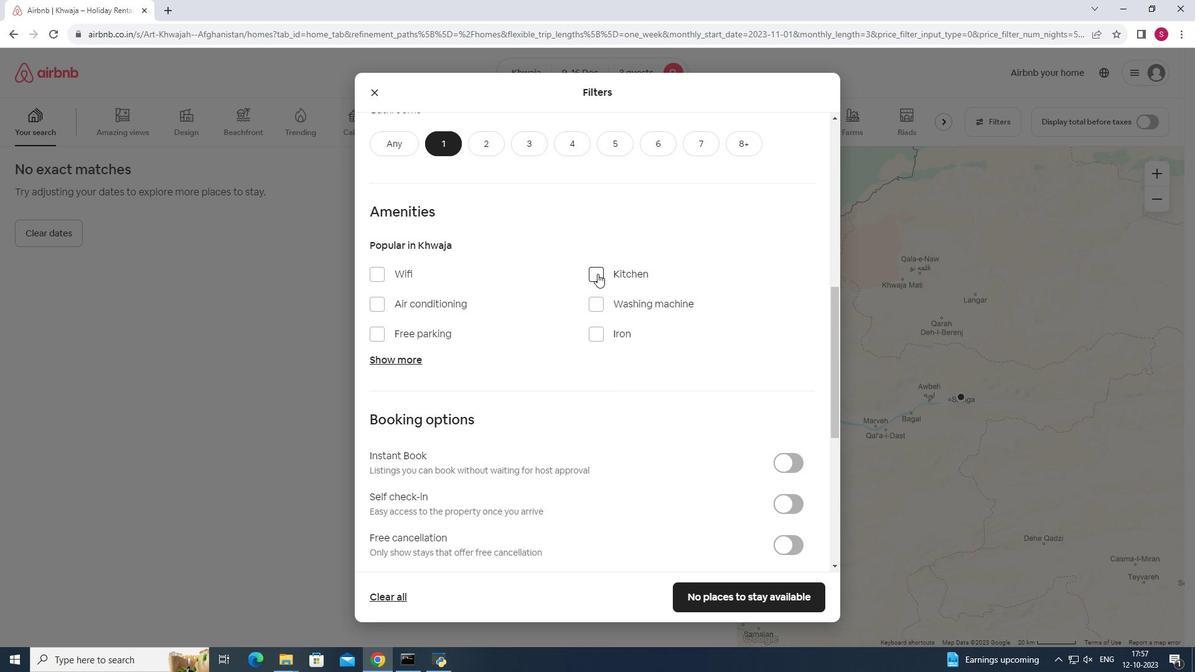 
Action: Mouse moved to (745, 603)
Screenshot: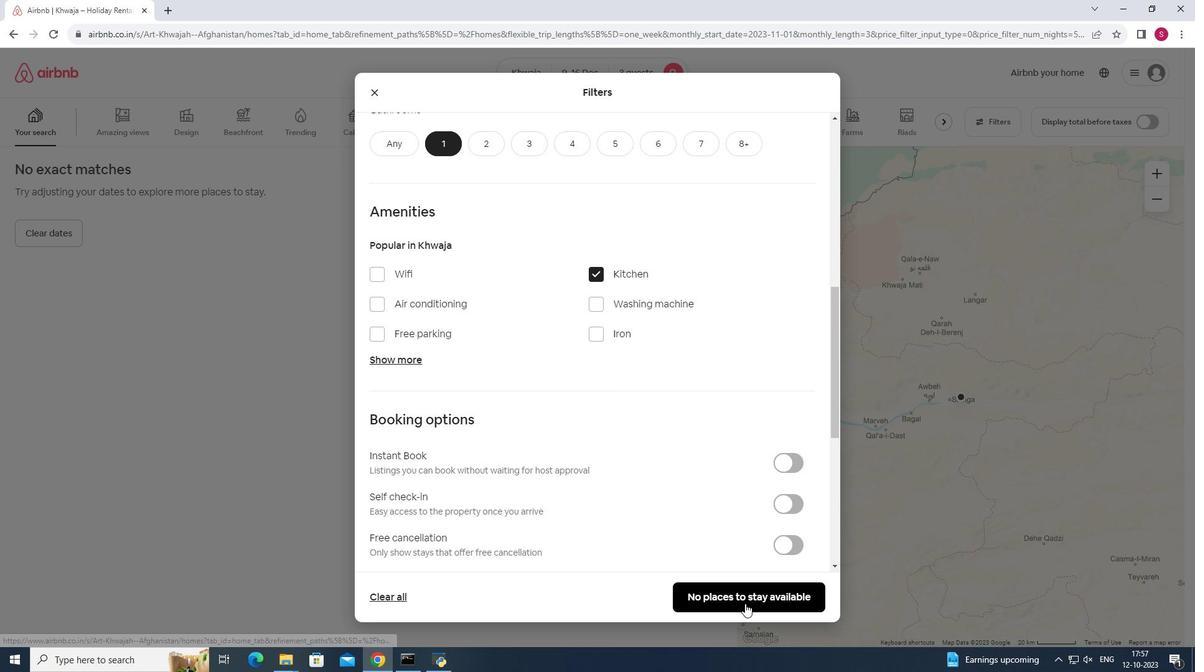 
Action: Mouse pressed left at (745, 603)
Screenshot: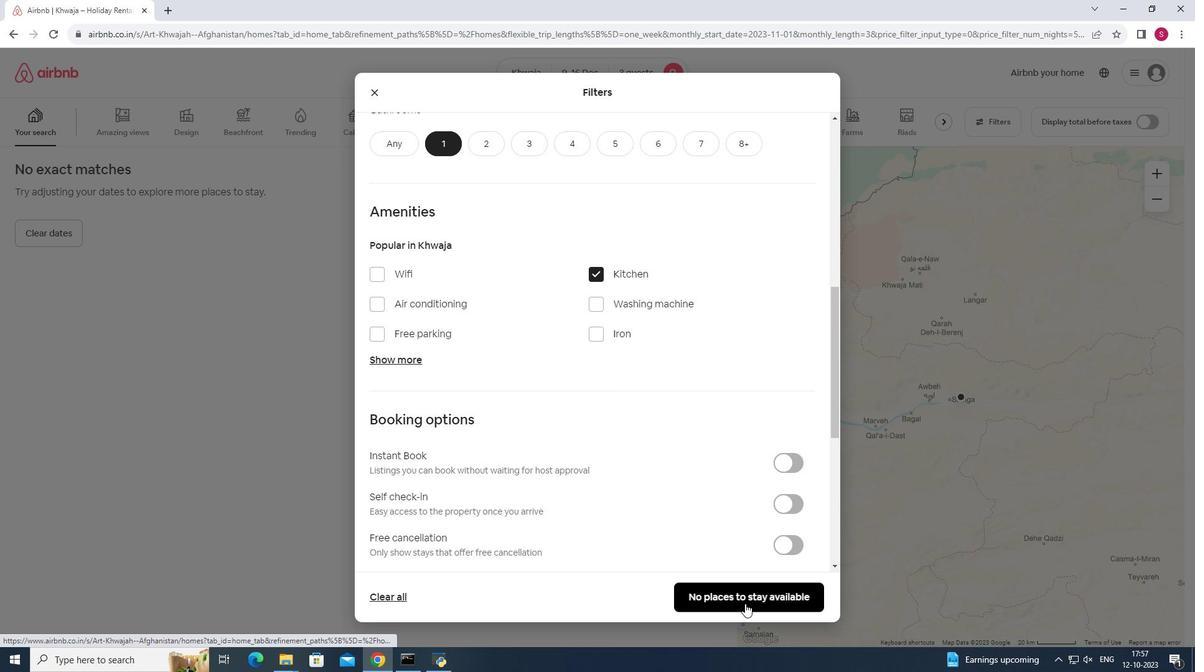 
